 Task: Search one way flight ticket for 2 adults, 2 children, 2 infants in seat in first from Sheridan: Sheridan County Airport to Gillette: Gillette Campbell County Airport on 5-1-2023. Choice of flights is Emirates. Number of bags: 7 checked bags. Price is upto 50000. Outbound departure time preference is 20:15.
Action: Mouse moved to (262, 357)
Screenshot: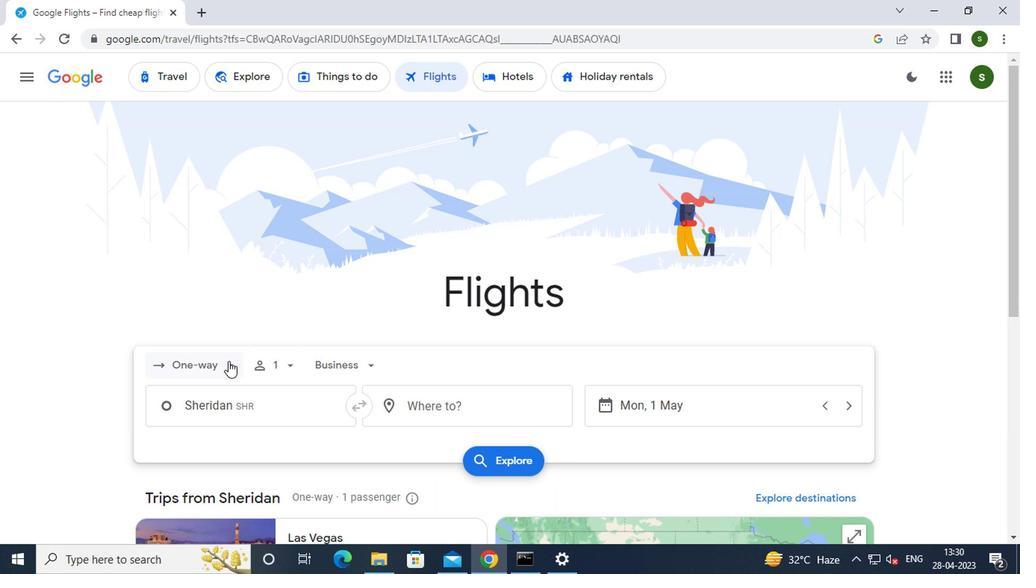 
Action: Mouse pressed left at (262, 357)
Screenshot: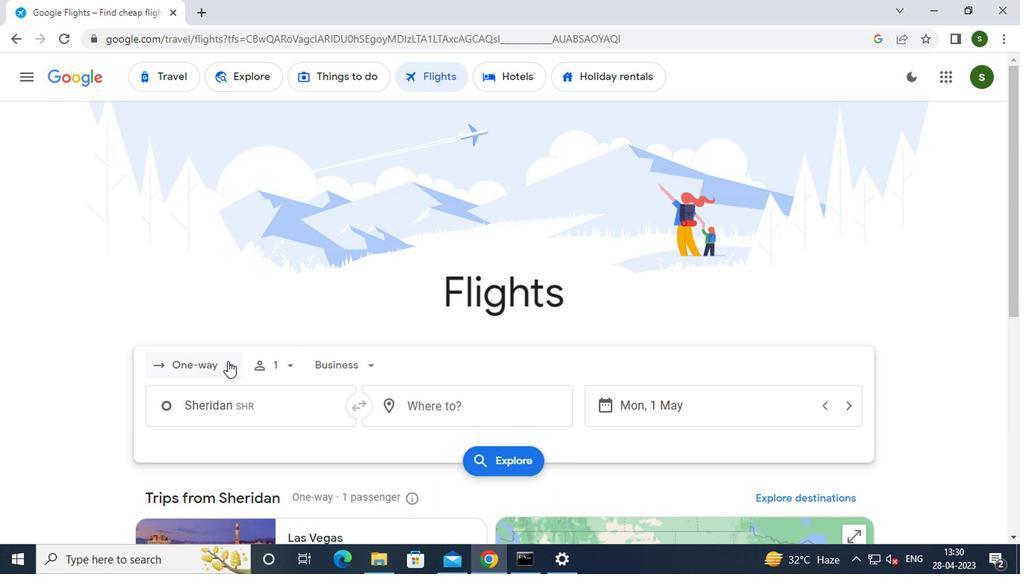 
Action: Mouse moved to (256, 412)
Screenshot: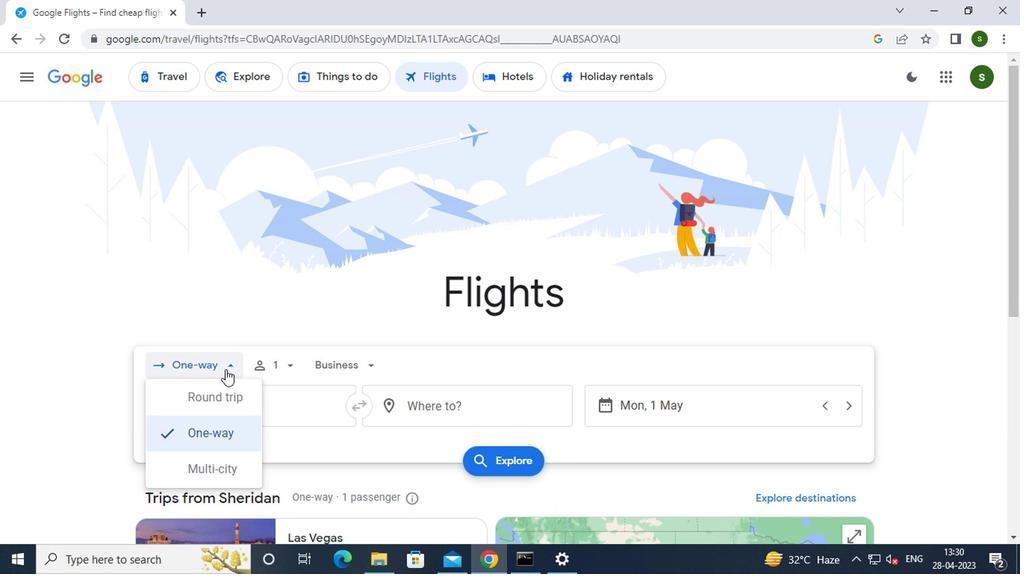 
Action: Mouse pressed left at (256, 412)
Screenshot: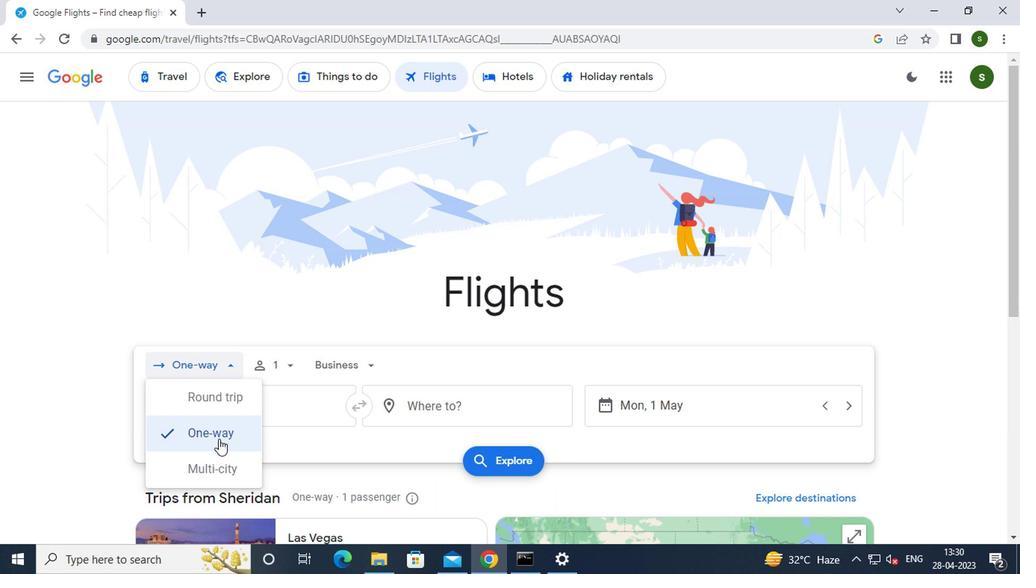 
Action: Mouse moved to (304, 361)
Screenshot: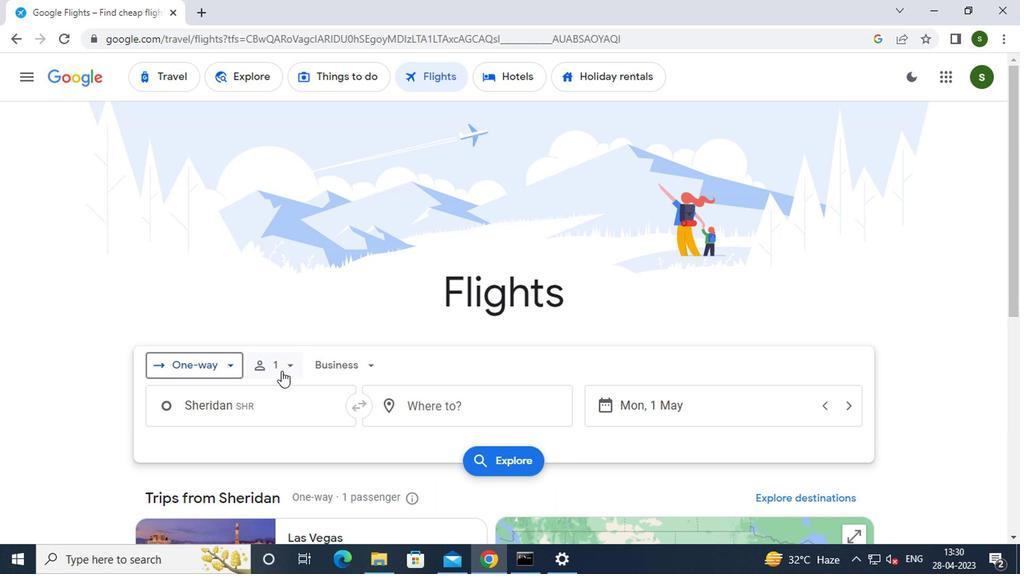 
Action: Mouse pressed left at (304, 361)
Screenshot: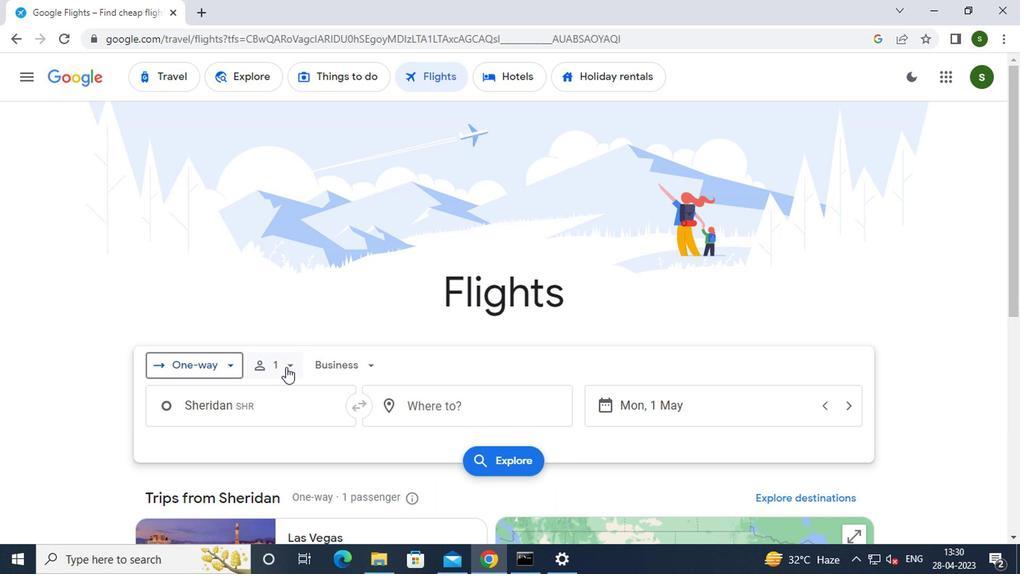 
Action: Mouse moved to (389, 384)
Screenshot: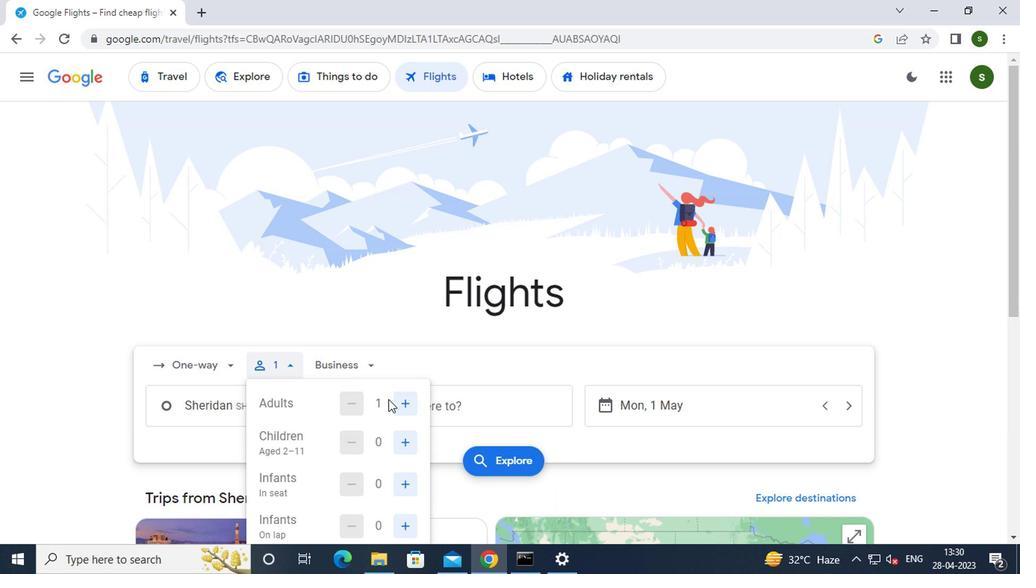 
Action: Mouse pressed left at (389, 384)
Screenshot: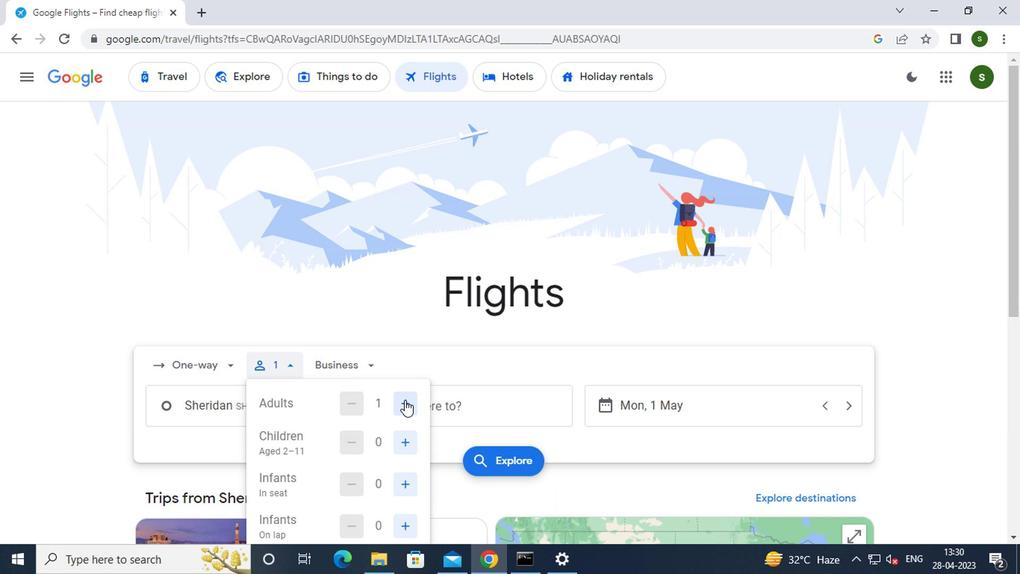 
Action: Mouse moved to (390, 412)
Screenshot: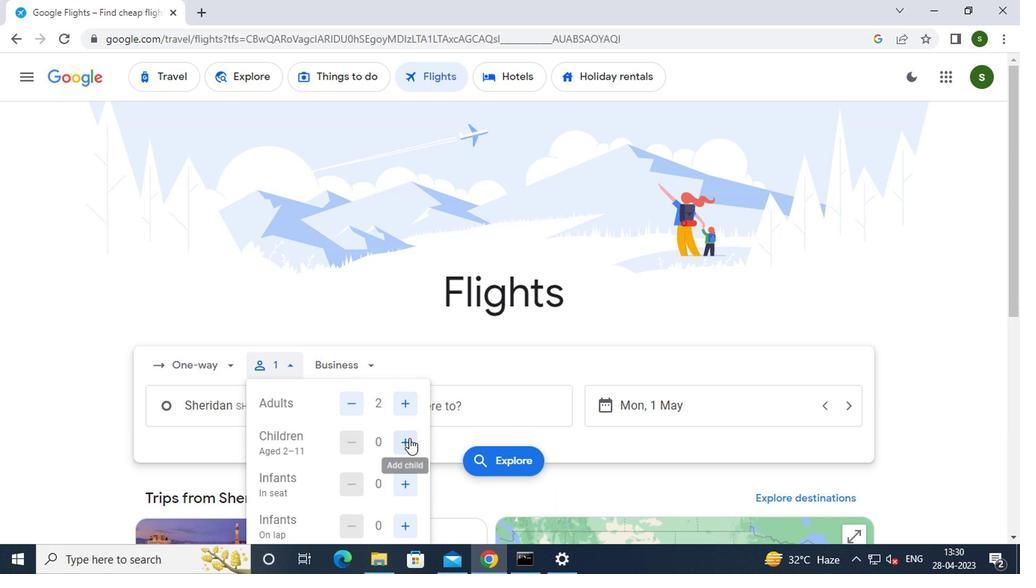 
Action: Mouse pressed left at (390, 412)
Screenshot: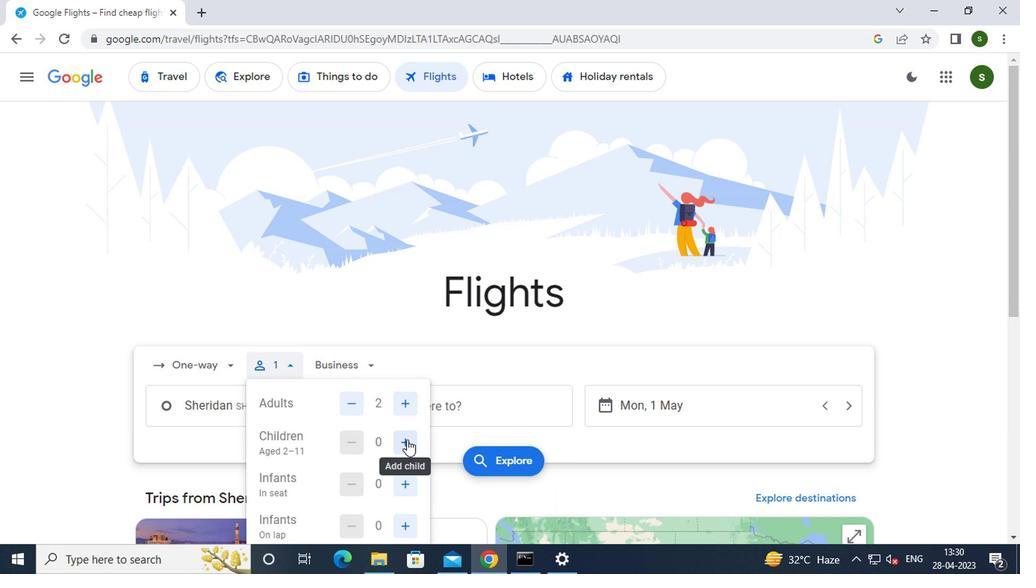 
Action: Mouse pressed left at (390, 412)
Screenshot: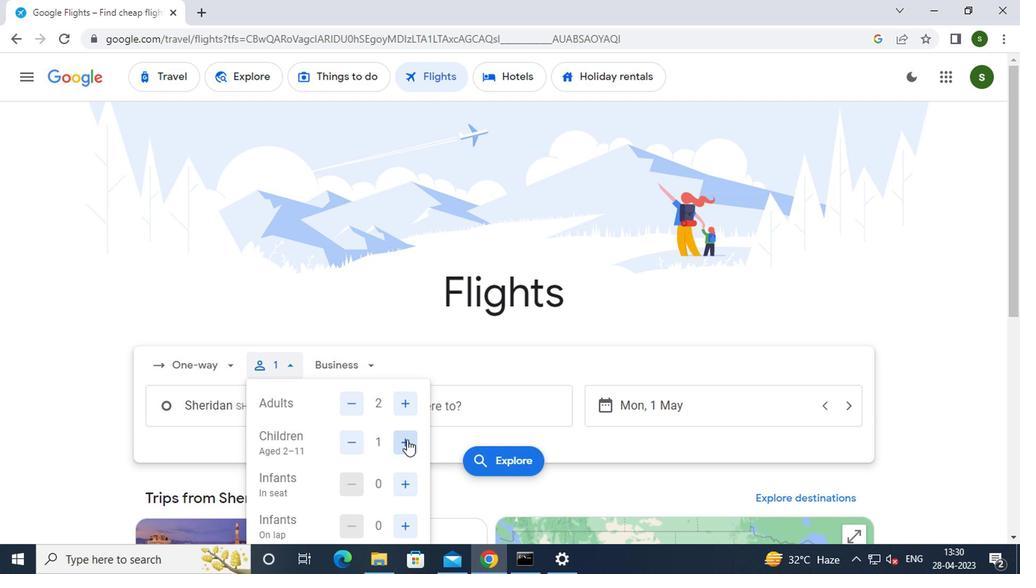 
Action: Mouse moved to (386, 437)
Screenshot: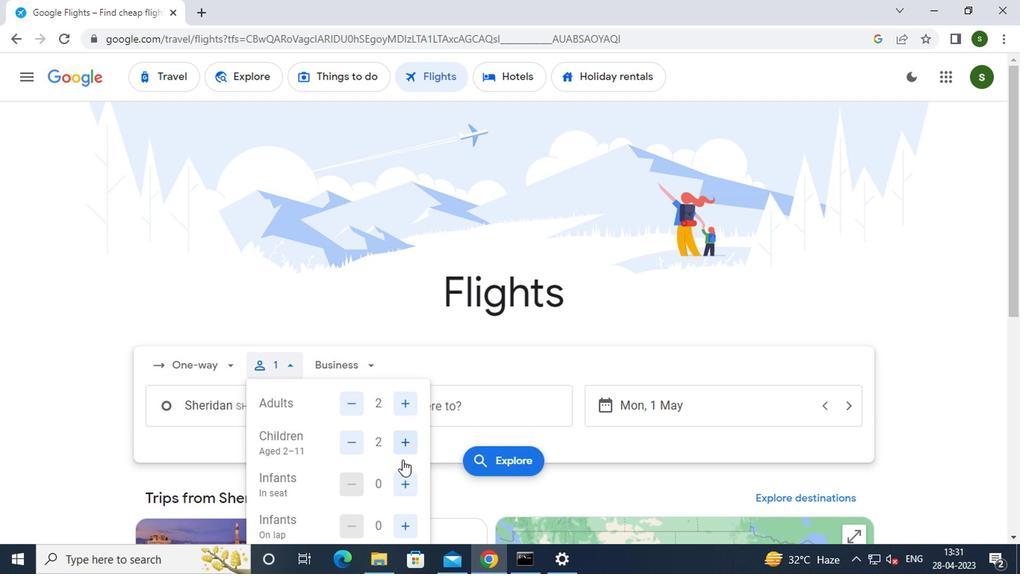
Action: Mouse pressed left at (386, 437)
Screenshot: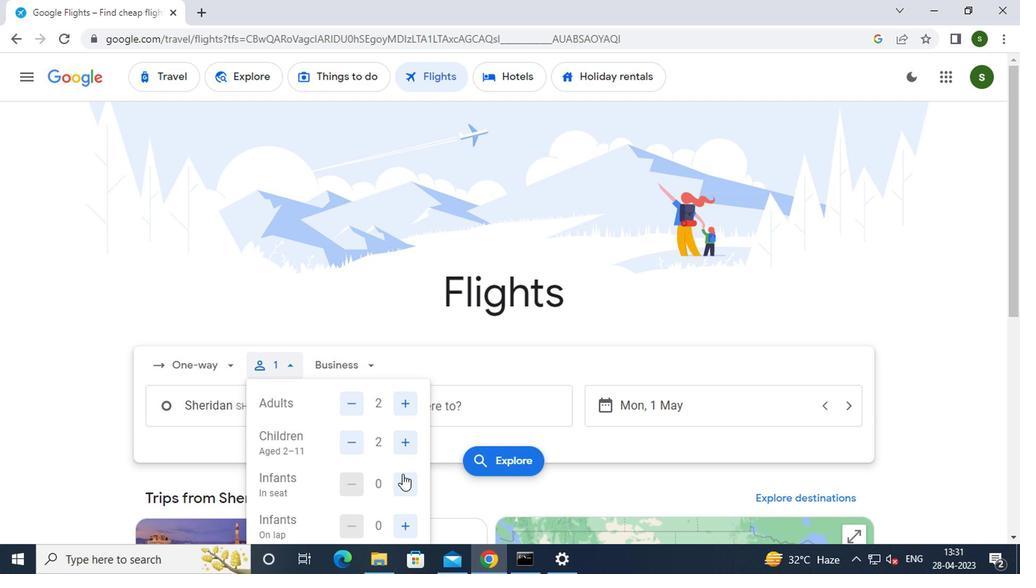 
Action: Mouse pressed left at (386, 437)
Screenshot: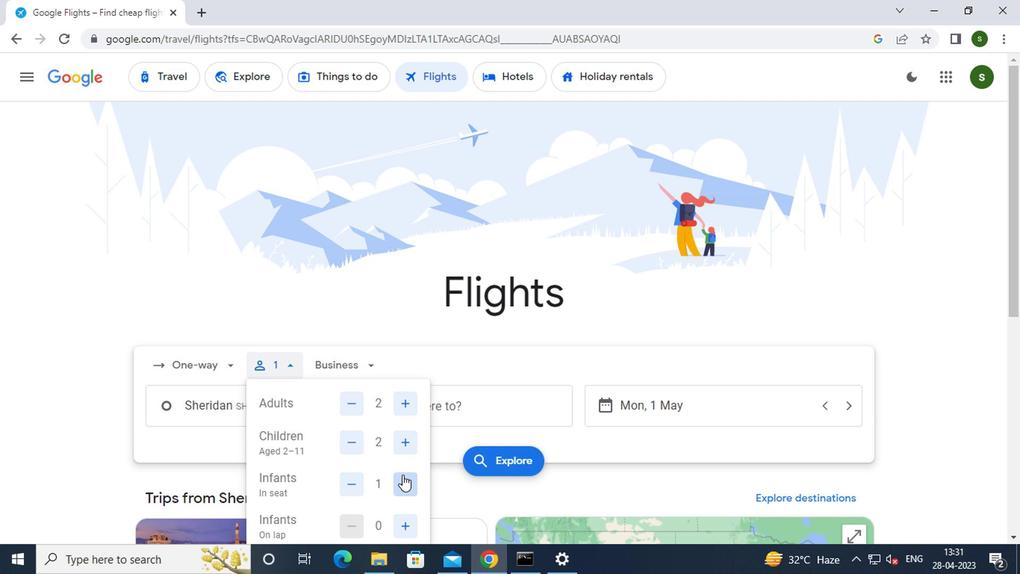 
Action: Mouse moved to (365, 363)
Screenshot: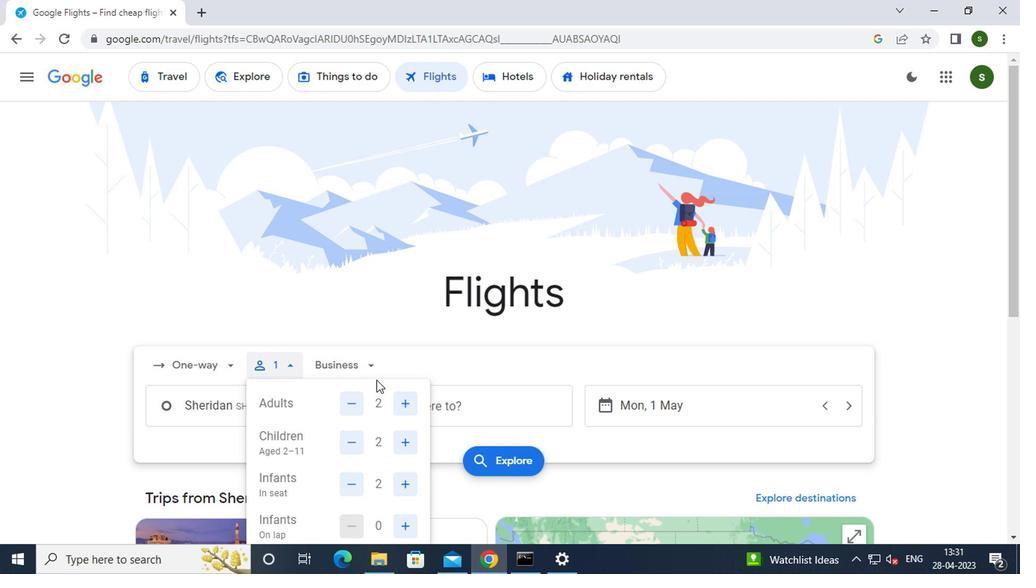 
Action: Mouse pressed left at (365, 363)
Screenshot: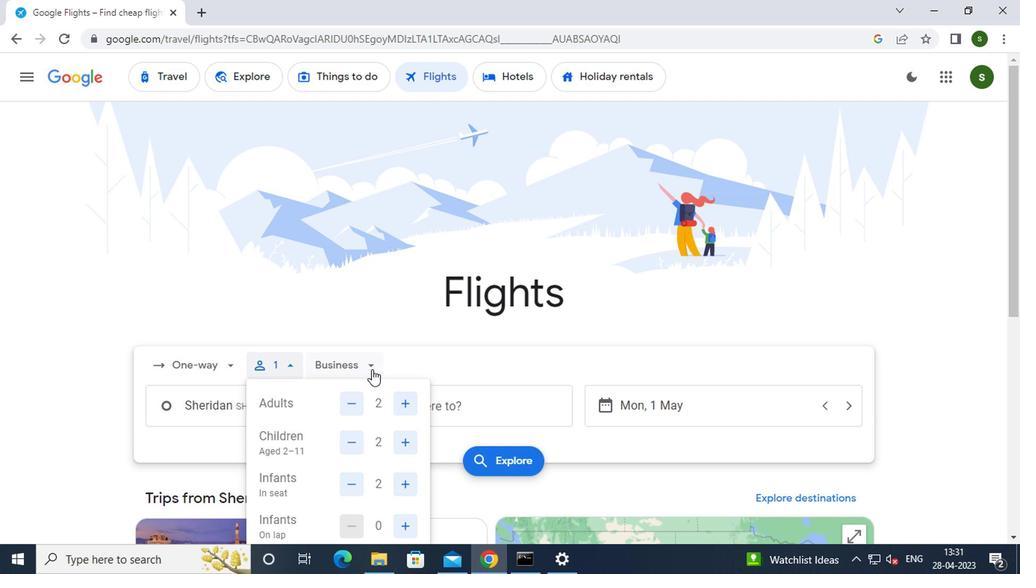 
Action: Mouse moved to (366, 459)
Screenshot: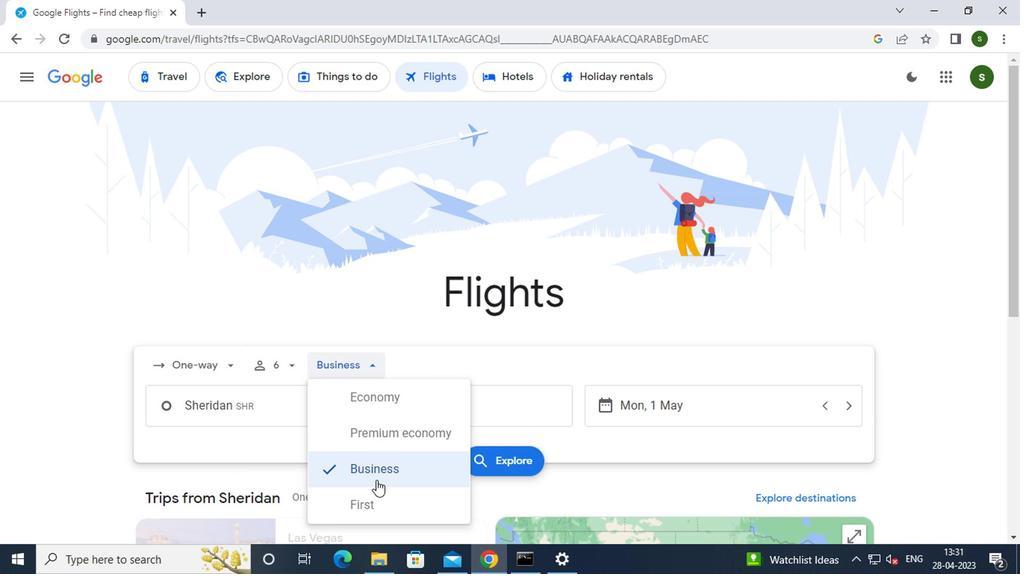 
Action: Mouse pressed left at (366, 459)
Screenshot: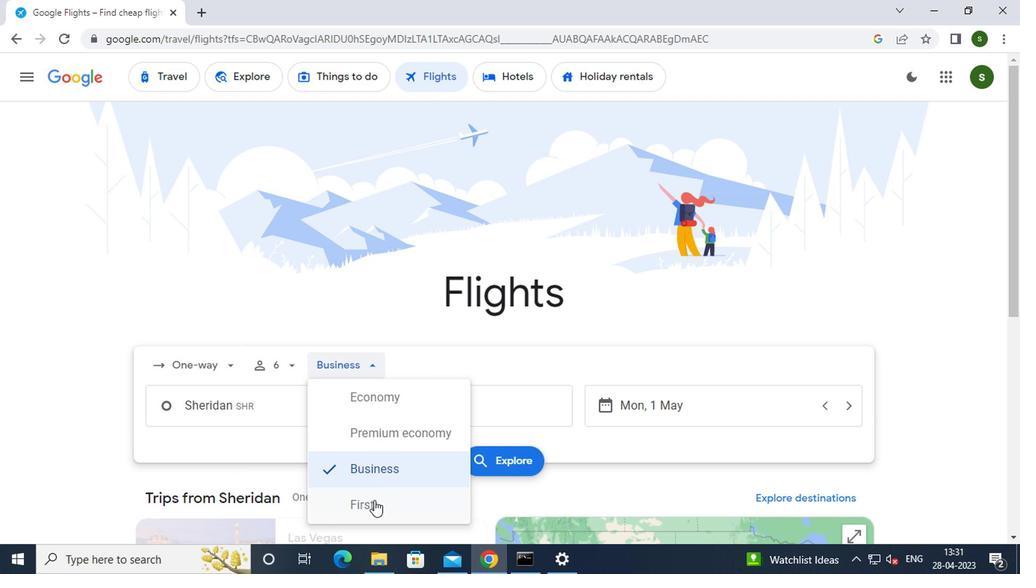 
Action: Mouse moved to (292, 384)
Screenshot: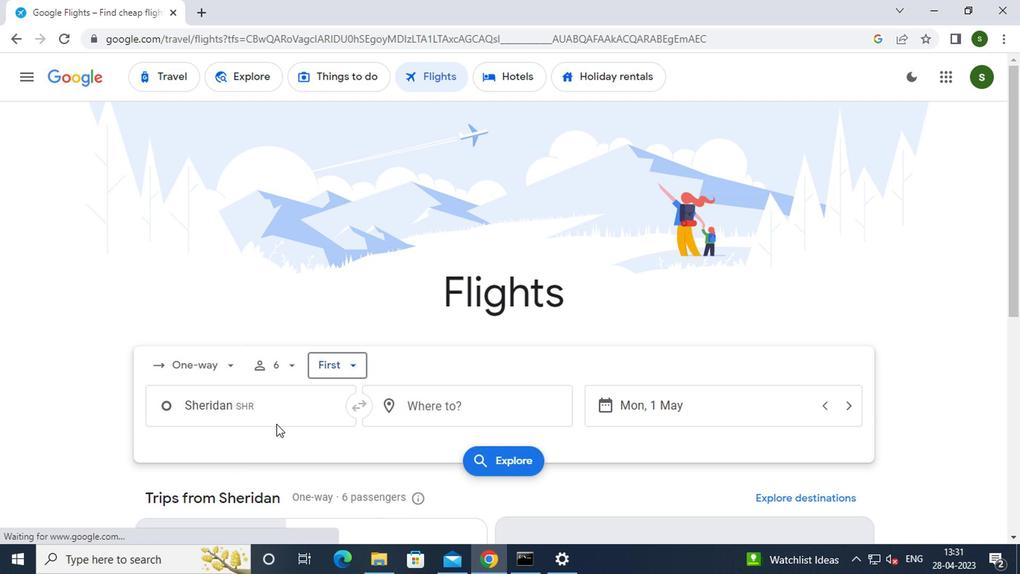 
Action: Mouse pressed left at (292, 384)
Screenshot: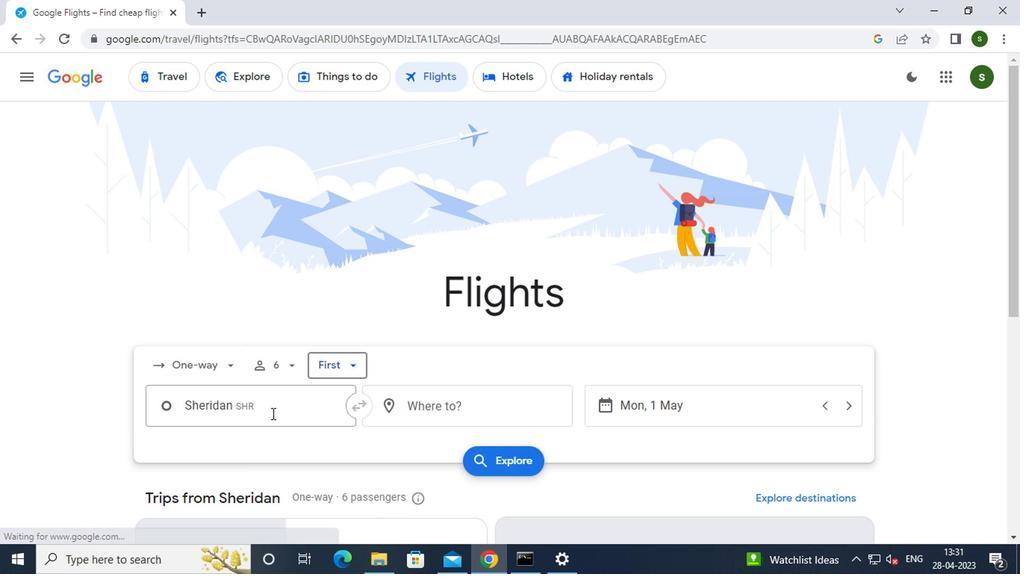 
Action: Key pressed s<Key.caps_lock>herid
Screenshot: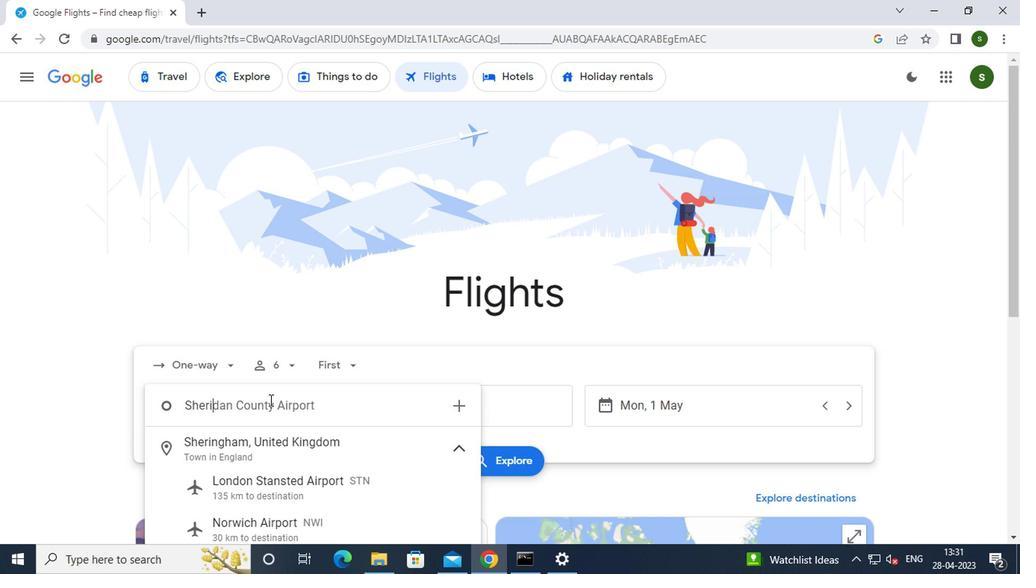 
Action: Mouse moved to (319, 444)
Screenshot: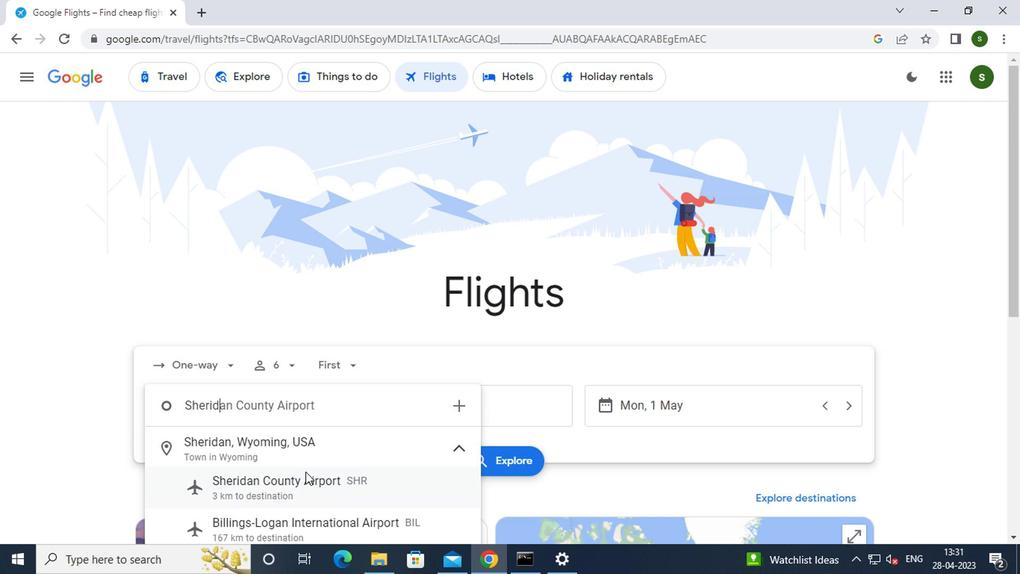 
Action: Mouse pressed left at (319, 444)
Screenshot: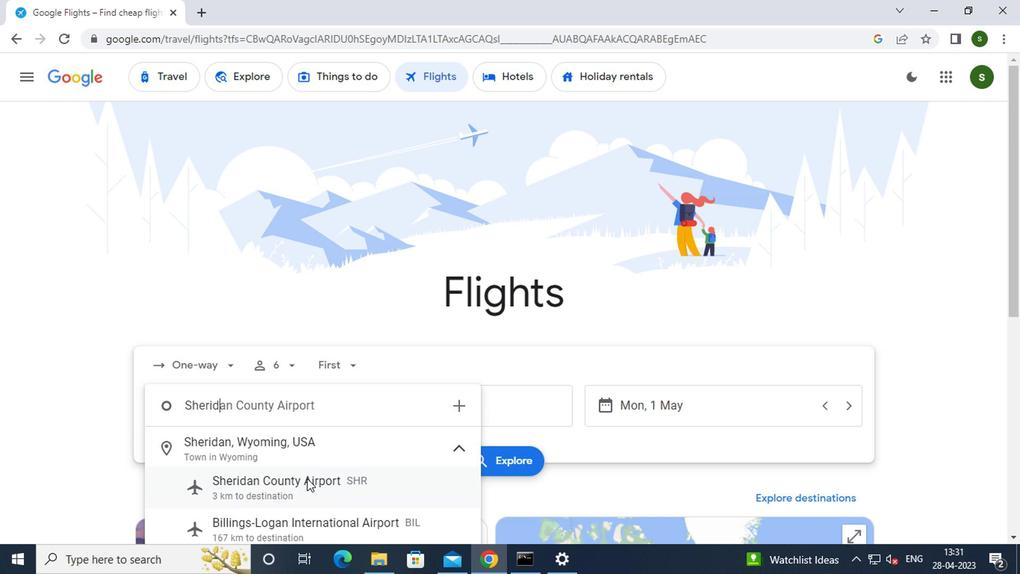 
Action: Mouse moved to (434, 392)
Screenshot: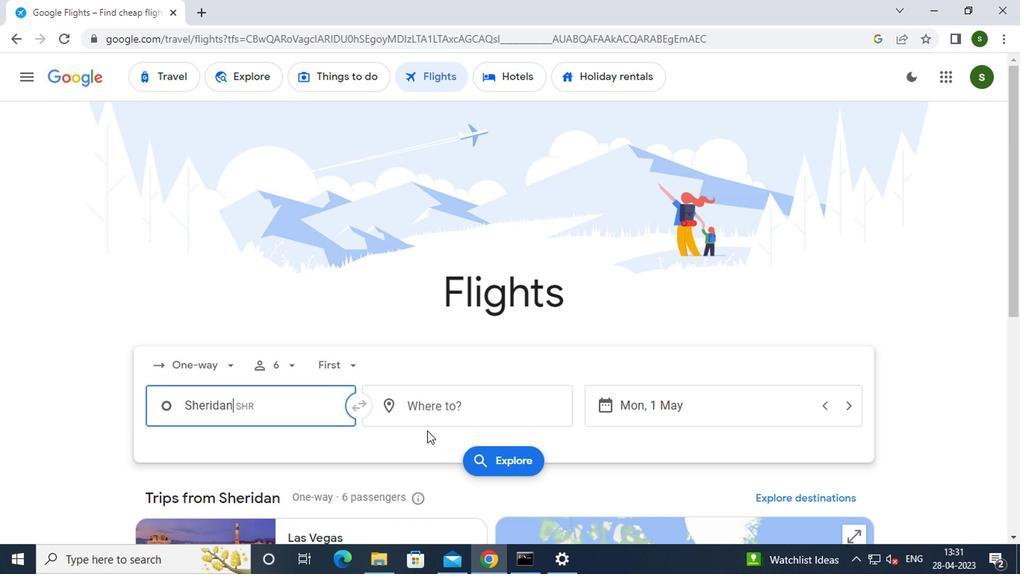 
Action: Mouse pressed left at (434, 392)
Screenshot: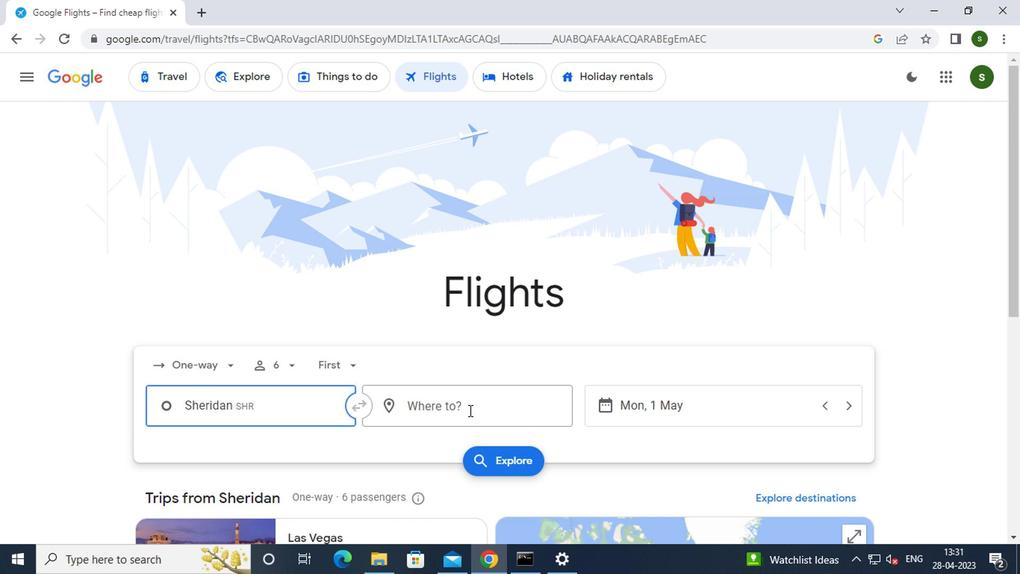 
Action: Key pressed <Key.caps_lock>g<Key.caps_lock>illette<Key.enter>
Screenshot: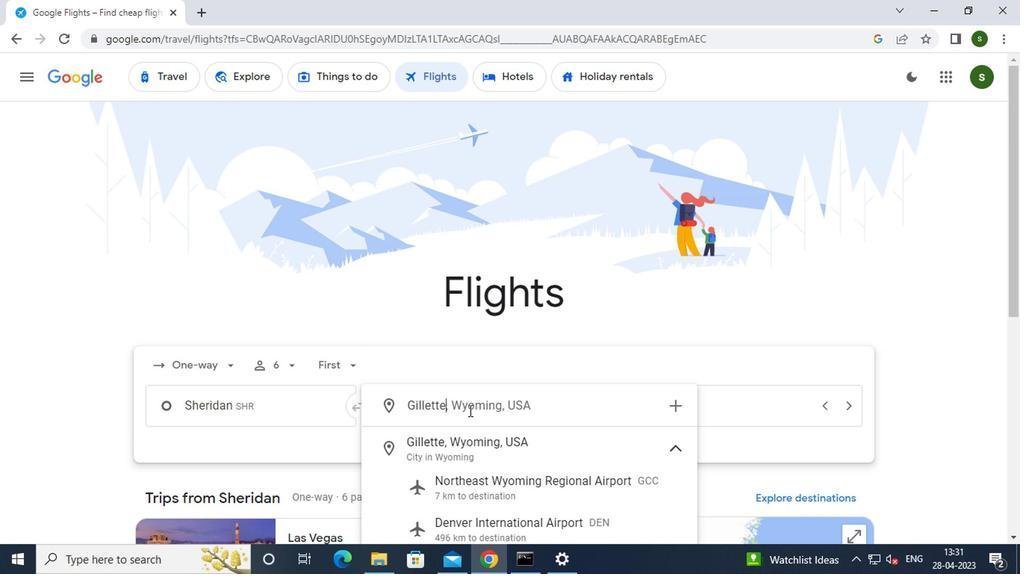 
Action: Mouse moved to (636, 384)
Screenshot: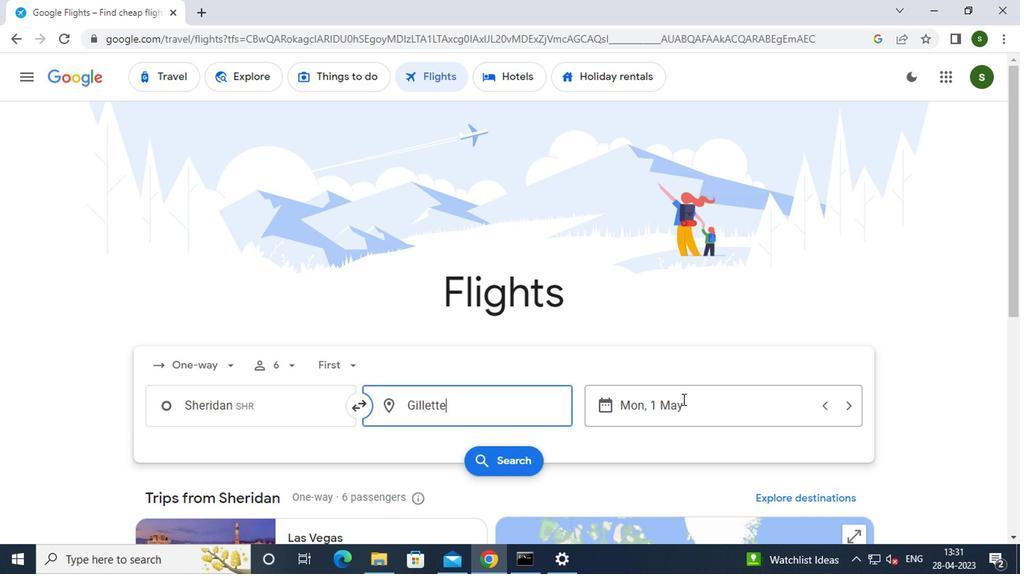 
Action: Mouse pressed left at (636, 384)
Screenshot: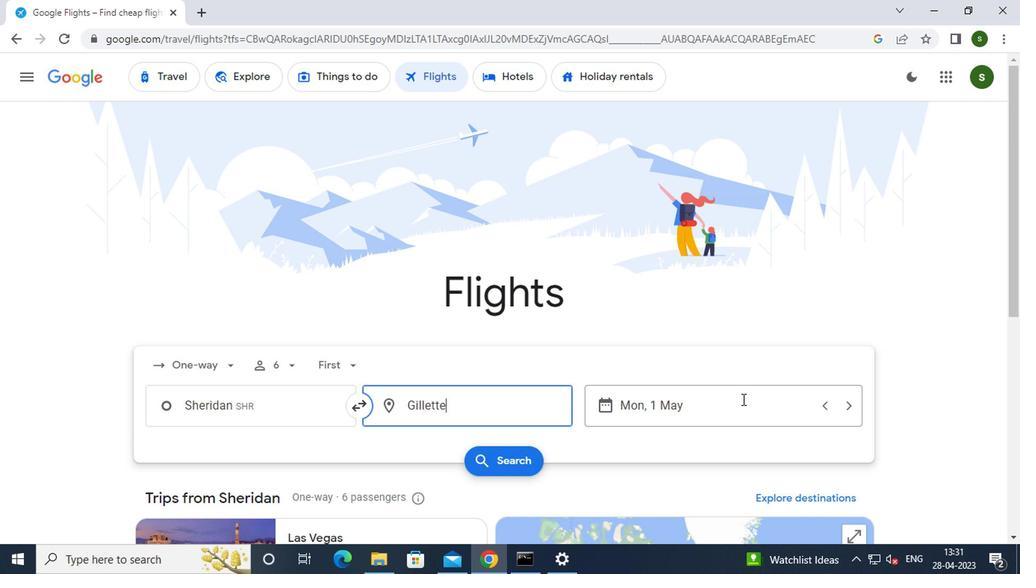 
Action: Mouse moved to (566, 294)
Screenshot: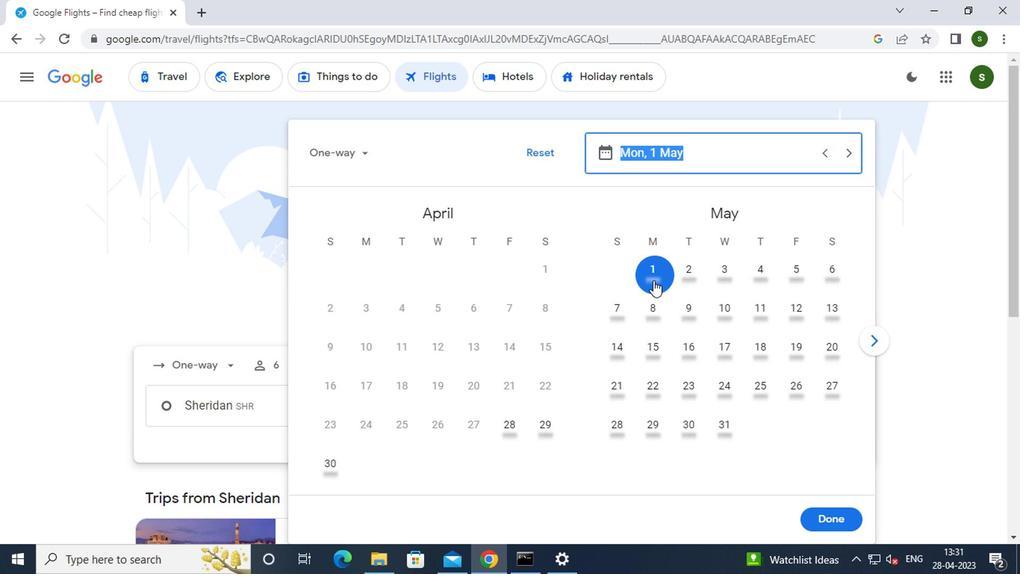 
Action: Mouse pressed left at (566, 294)
Screenshot: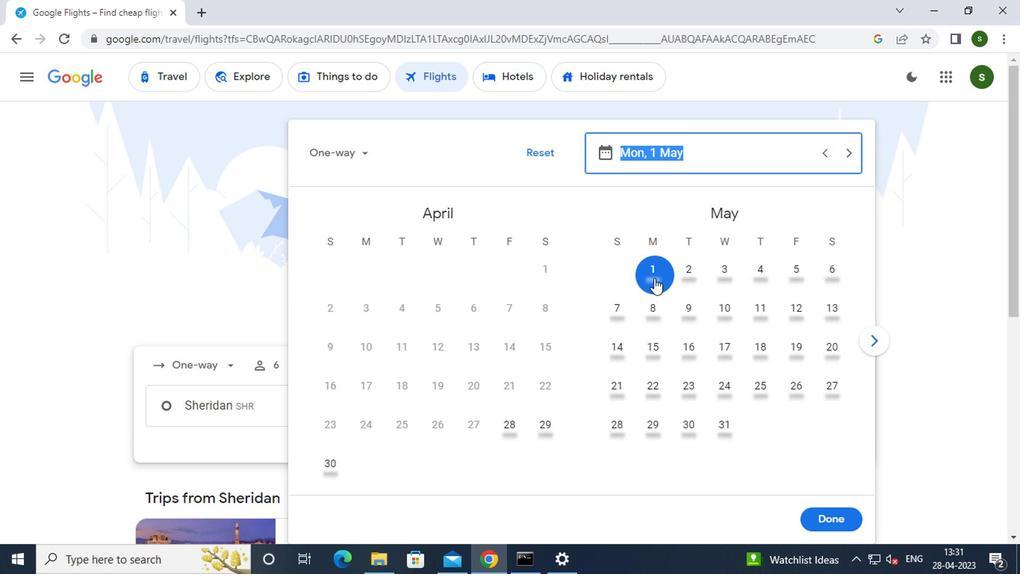 
Action: Mouse moved to (691, 469)
Screenshot: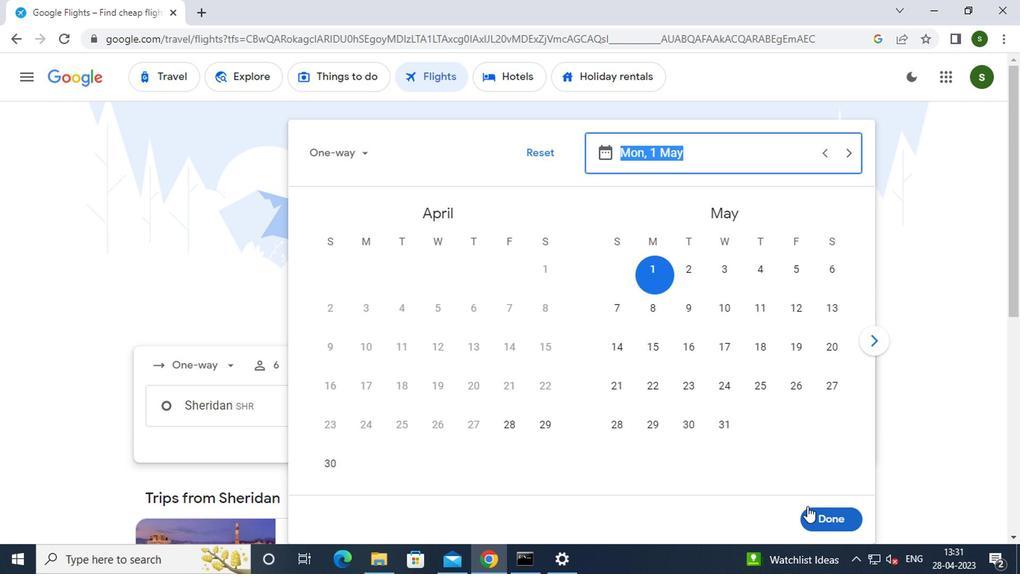
Action: Mouse pressed left at (691, 469)
Screenshot: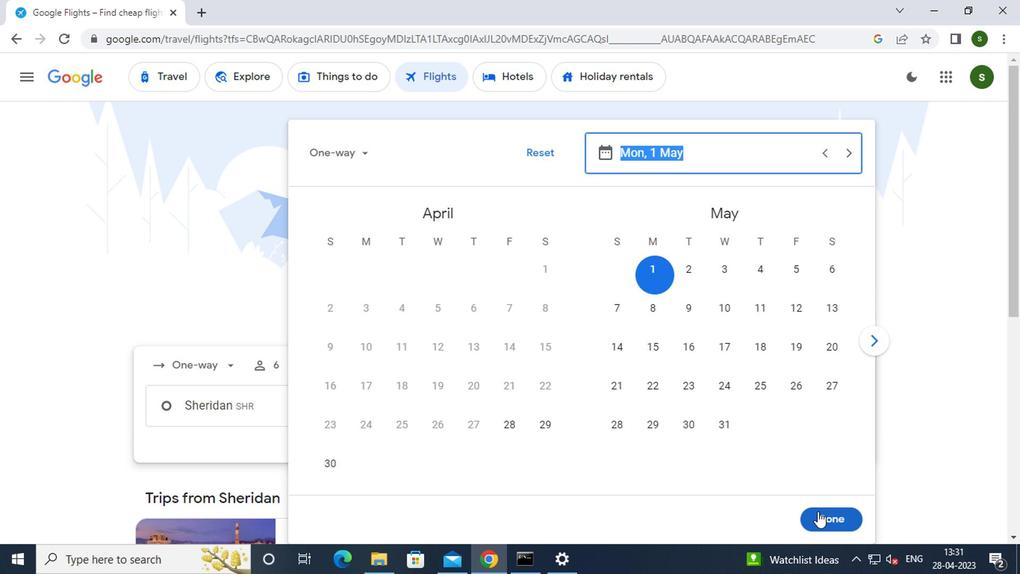 
Action: Mouse moved to (464, 429)
Screenshot: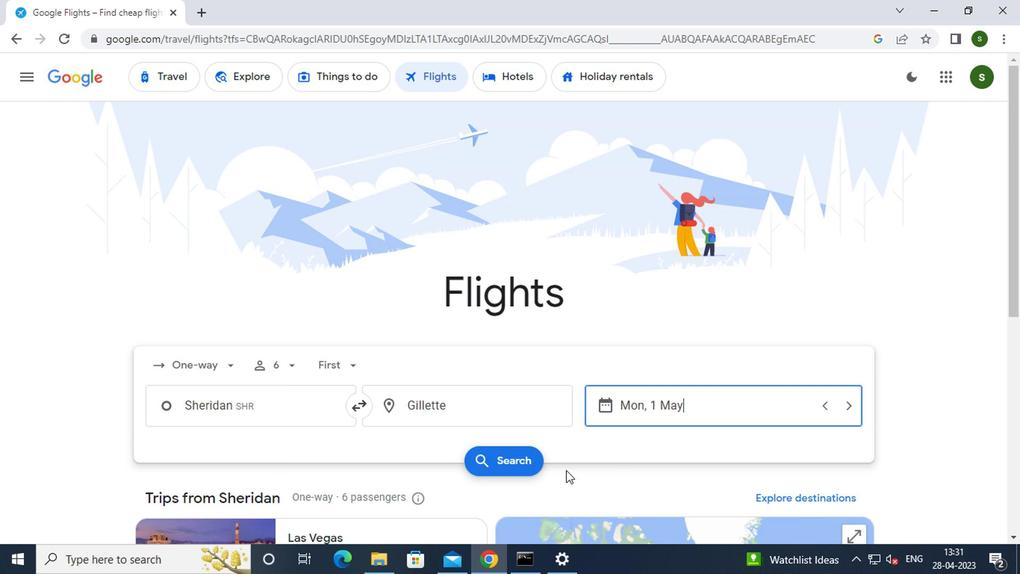 
Action: Mouse pressed left at (464, 429)
Screenshot: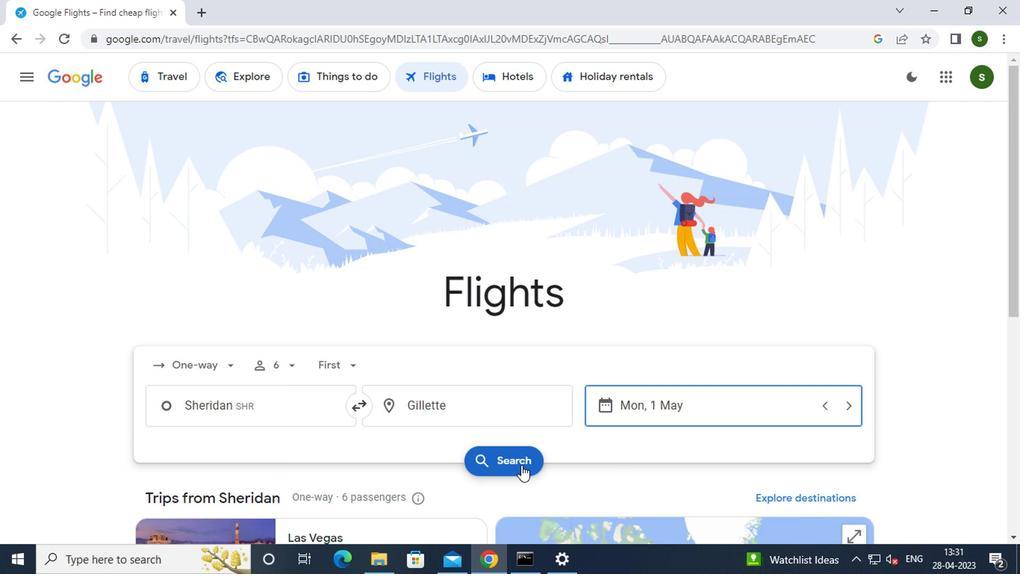 
Action: Mouse moved to (216, 254)
Screenshot: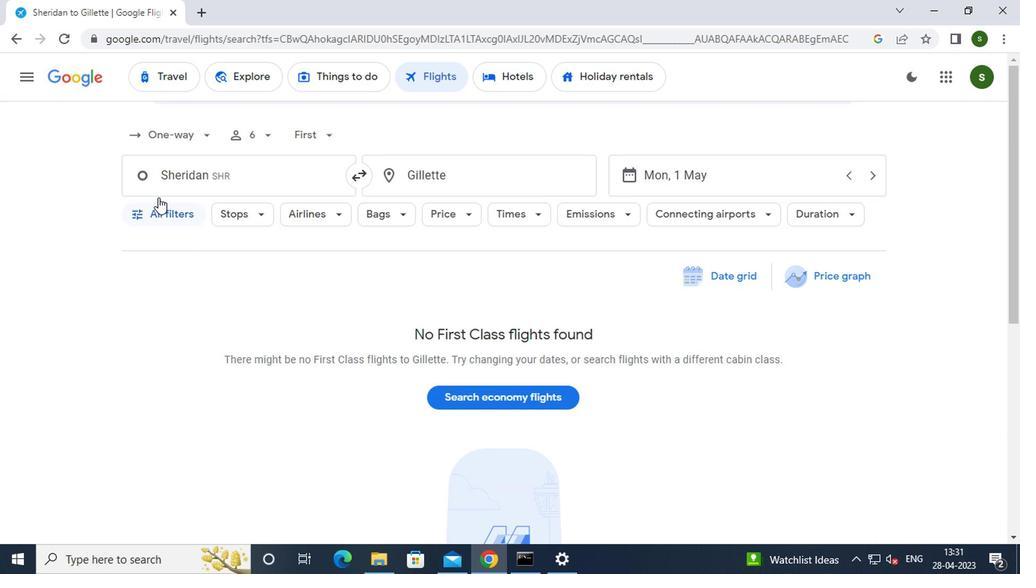 
Action: Mouse pressed left at (216, 254)
Screenshot: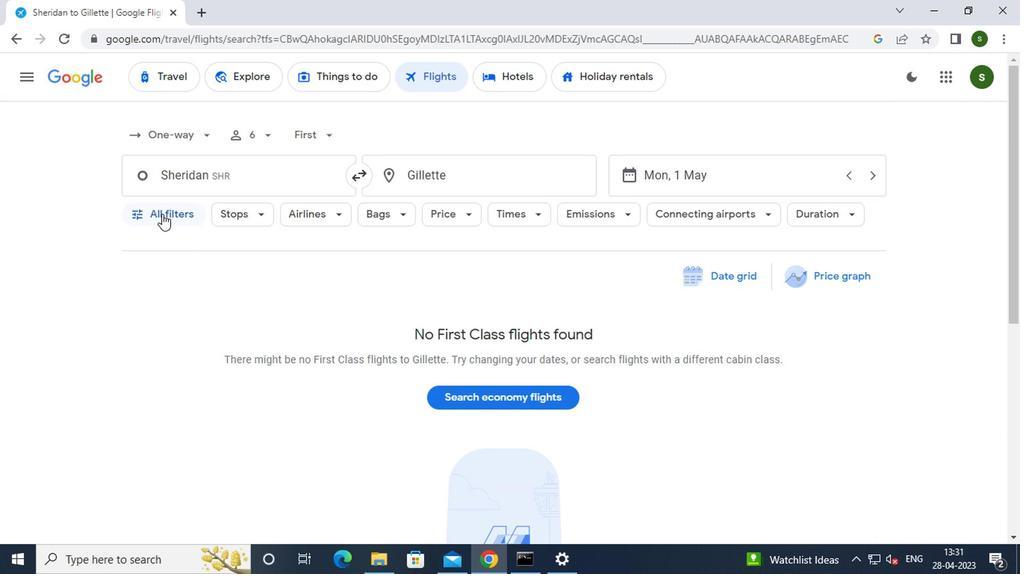 
Action: Mouse moved to (301, 341)
Screenshot: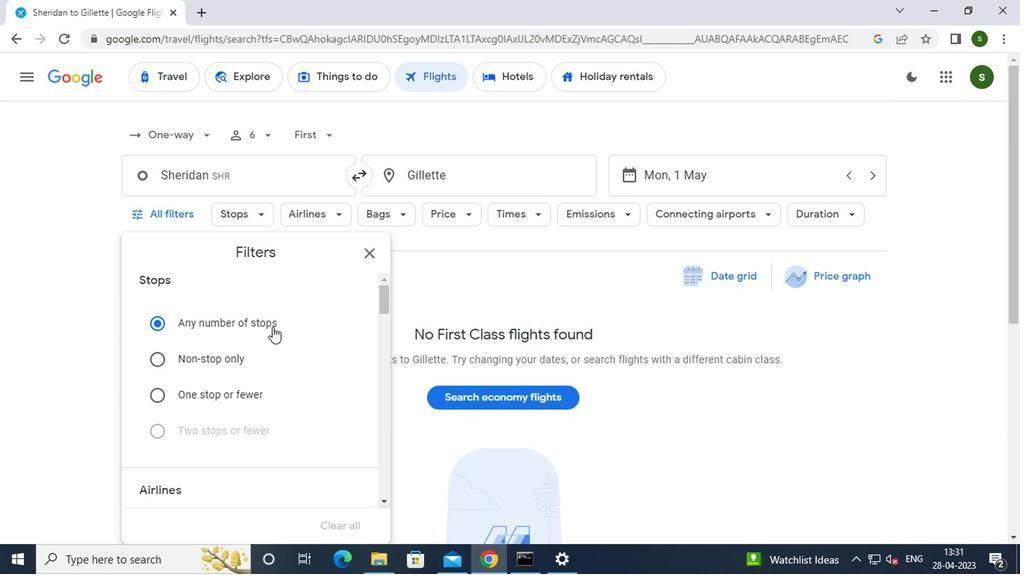 
Action: Mouse scrolled (301, 340) with delta (0, 0)
Screenshot: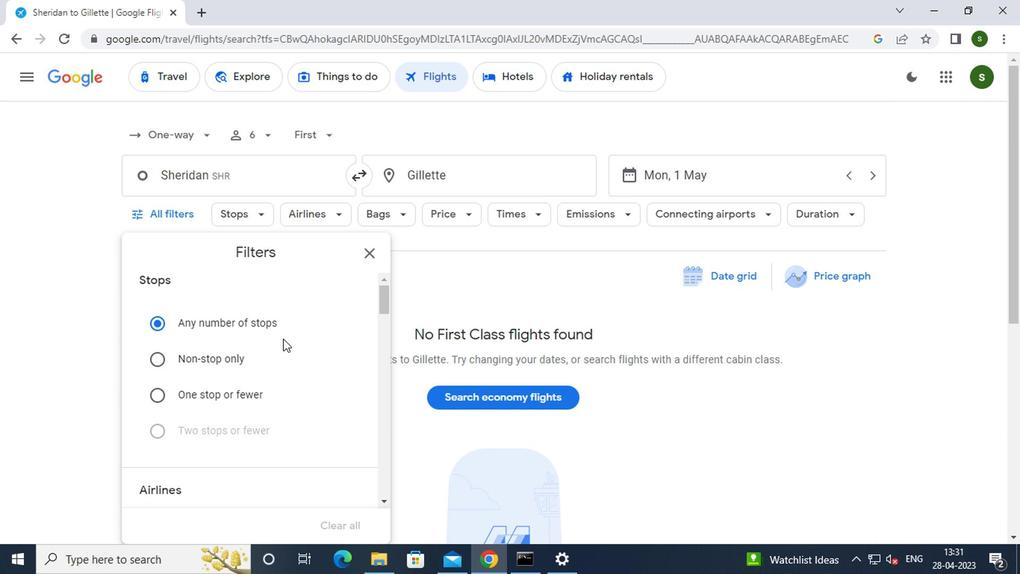 
Action: Mouse scrolled (301, 340) with delta (0, 0)
Screenshot: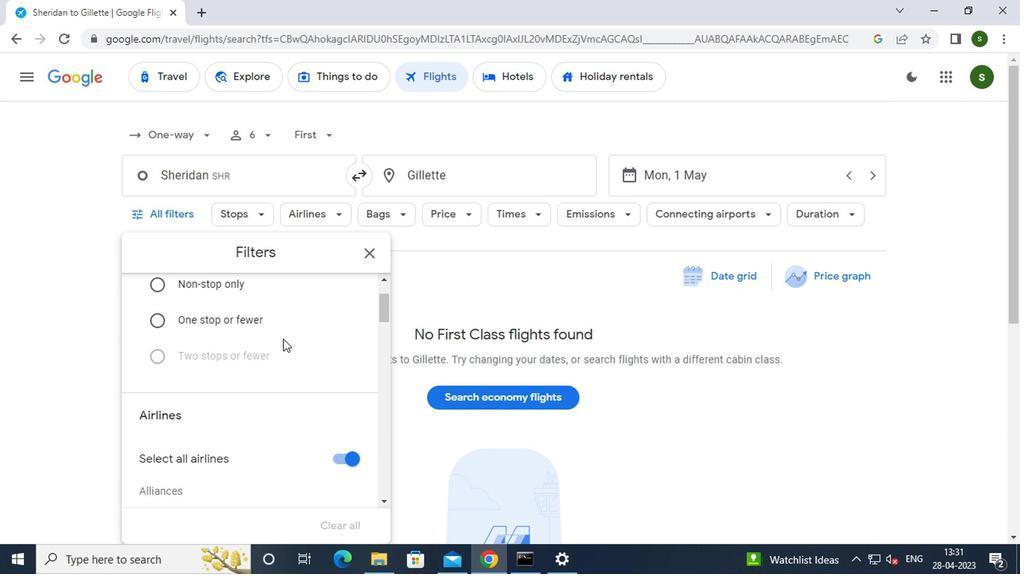
Action: Mouse moved to (300, 341)
Screenshot: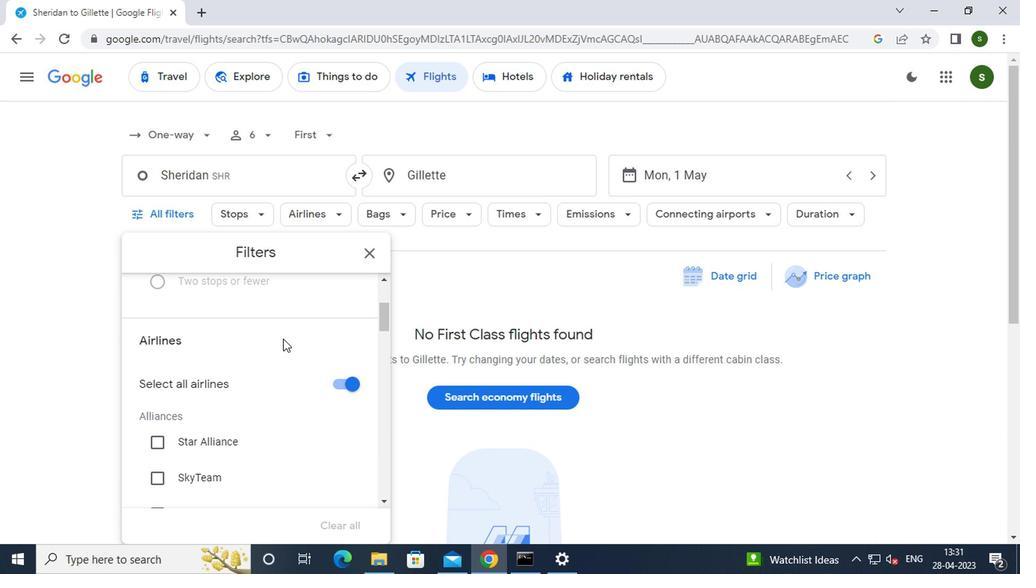 
Action: Mouse scrolled (300, 341) with delta (0, 0)
Screenshot: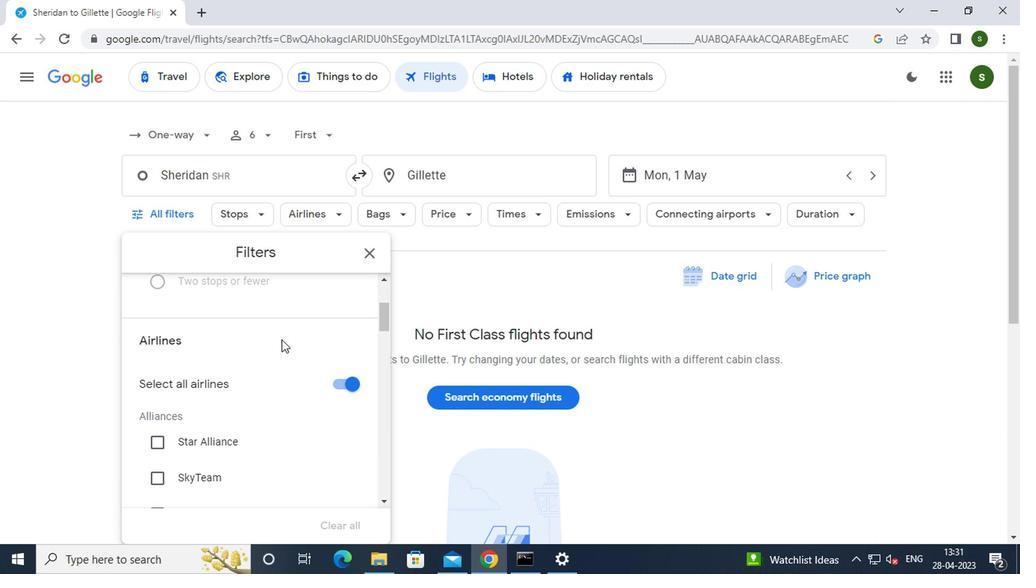 
Action: Mouse moved to (349, 319)
Screenshot: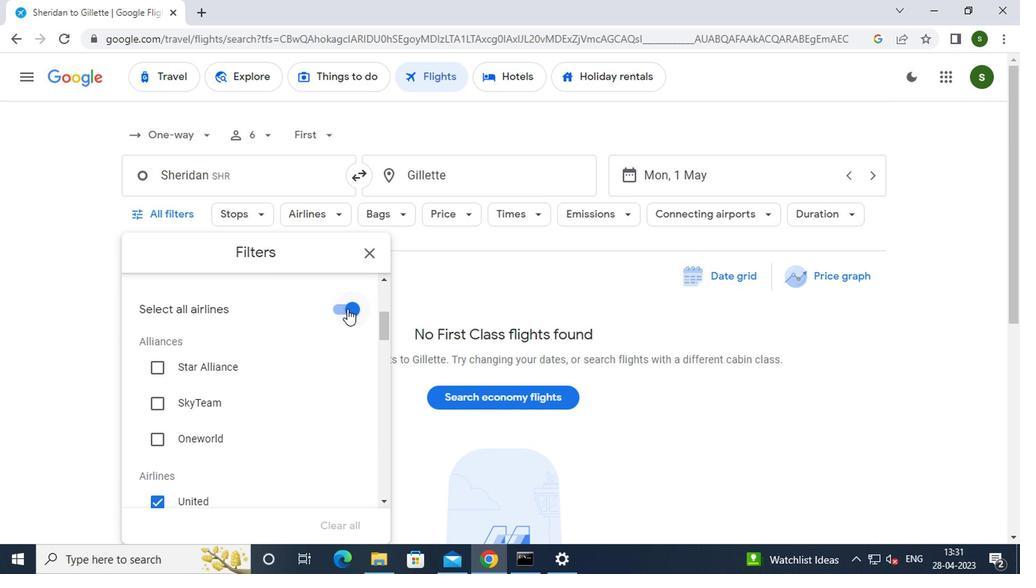 
Action: Mouse pressed left at (349, 319)
Screenshot: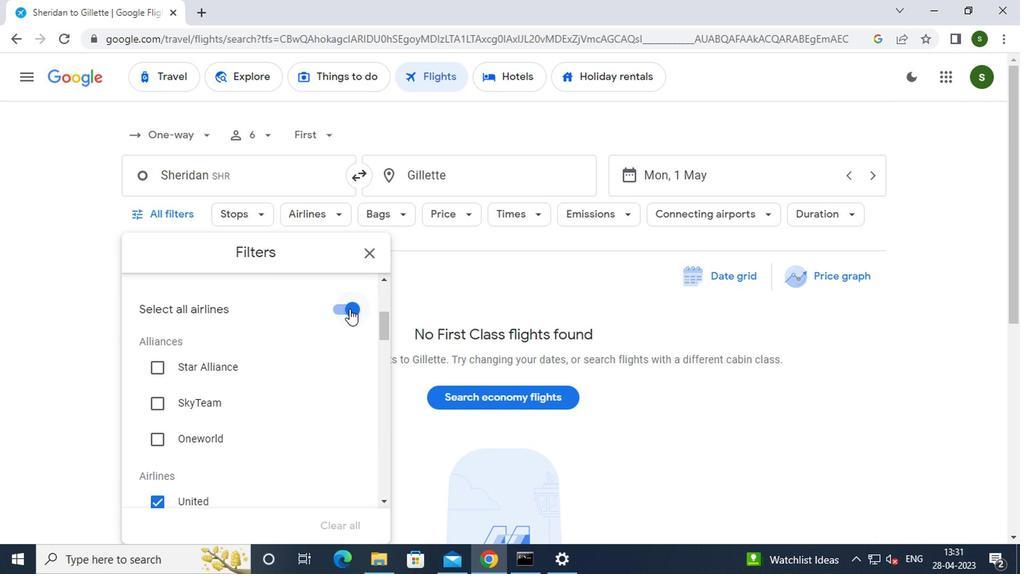 
Action: Mouse moved to (297, 339)
Screenshot: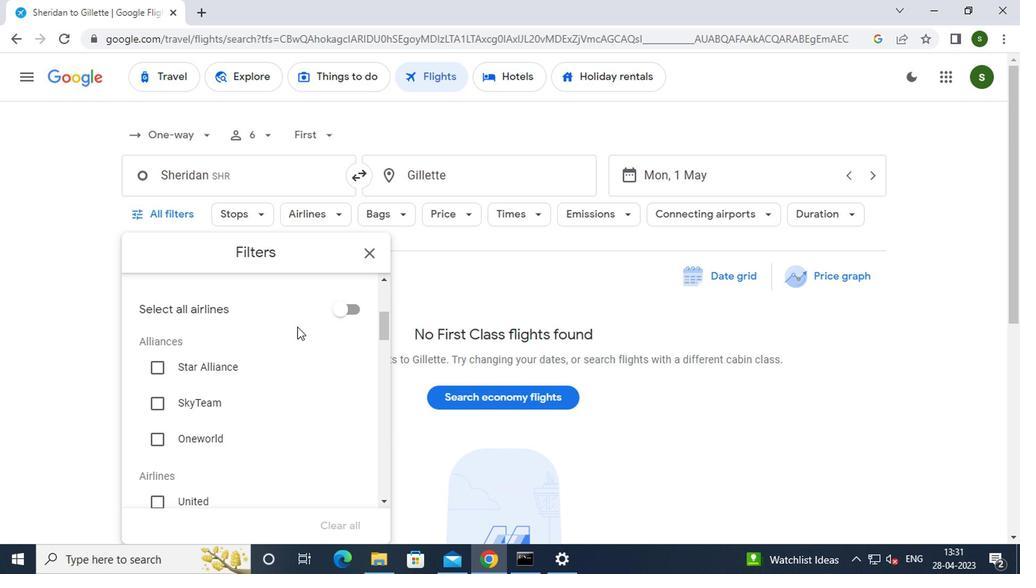 
Action: Mouse scrolled (297, 338) with delta (0, 0)
Screenshot: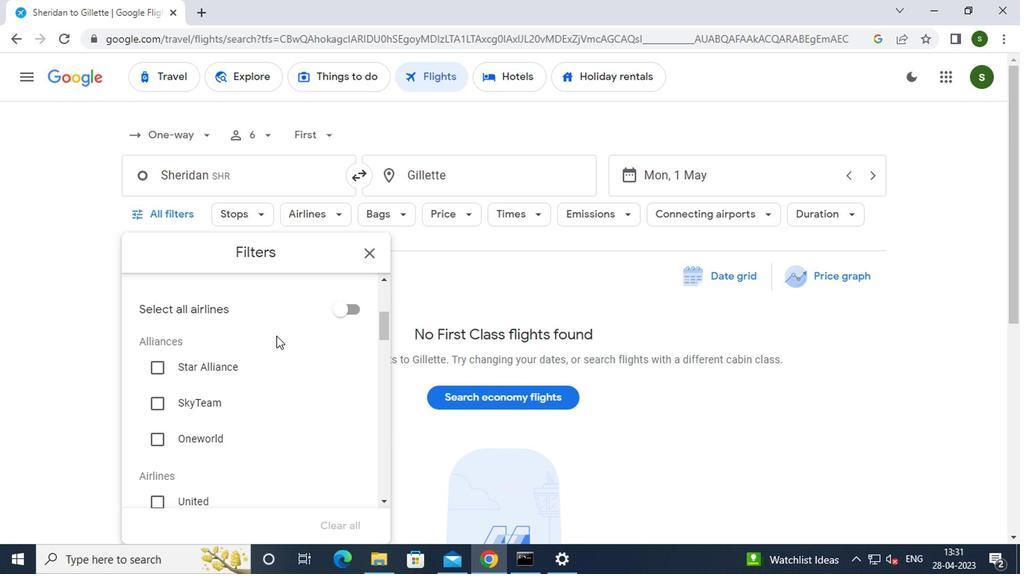 
Action: Mouse scrolled (297, 338) with delta (0, 0)
Screenshot: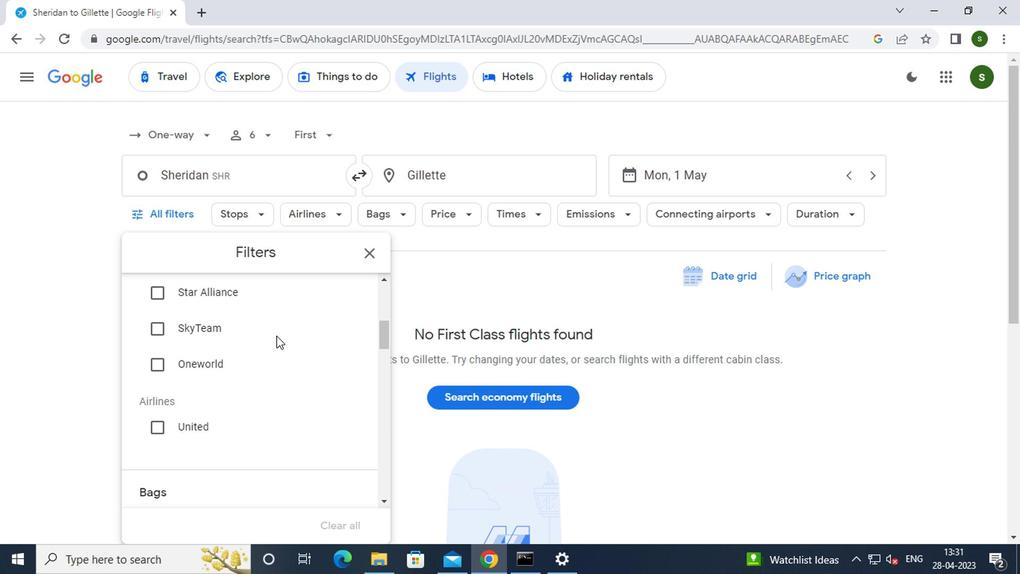
Action: Mouse scrolled (297, 338) with delta (0, 0)
Screenshot: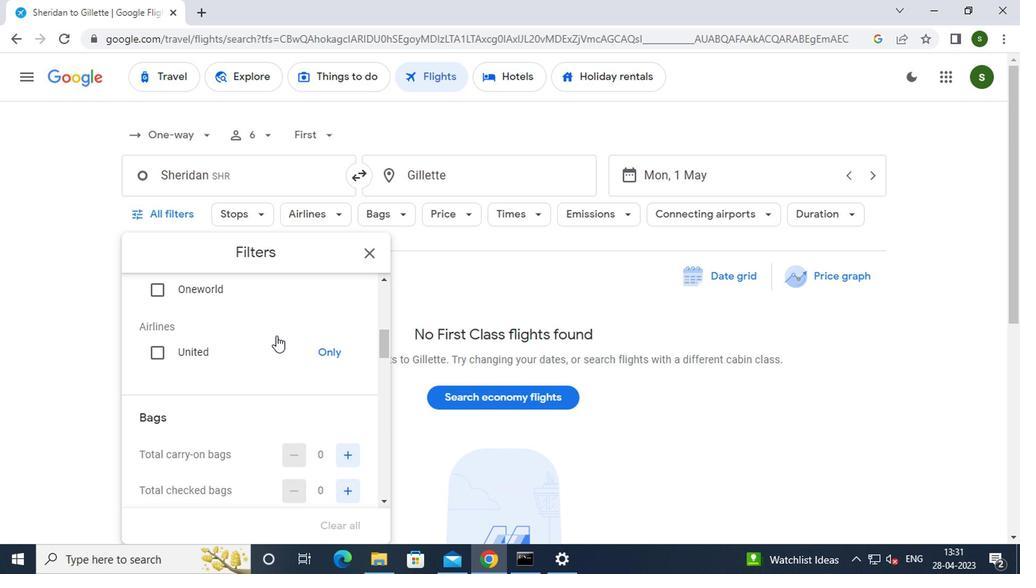 
Action: Mouse scrolled (297, 338) with delta (0, 0)
Screenshot: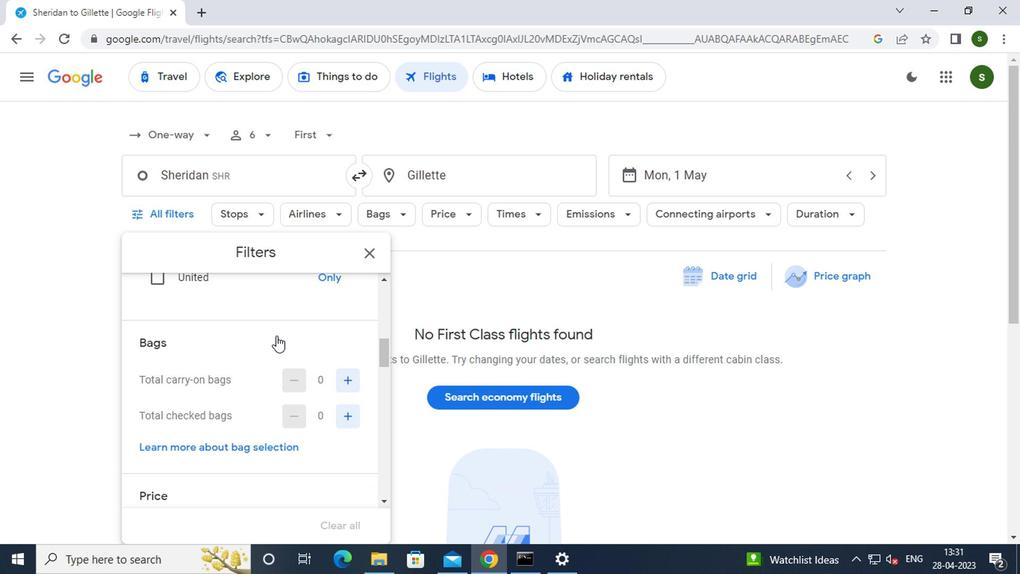 
Action: Mouse moved to (349, 346)
Screenshot: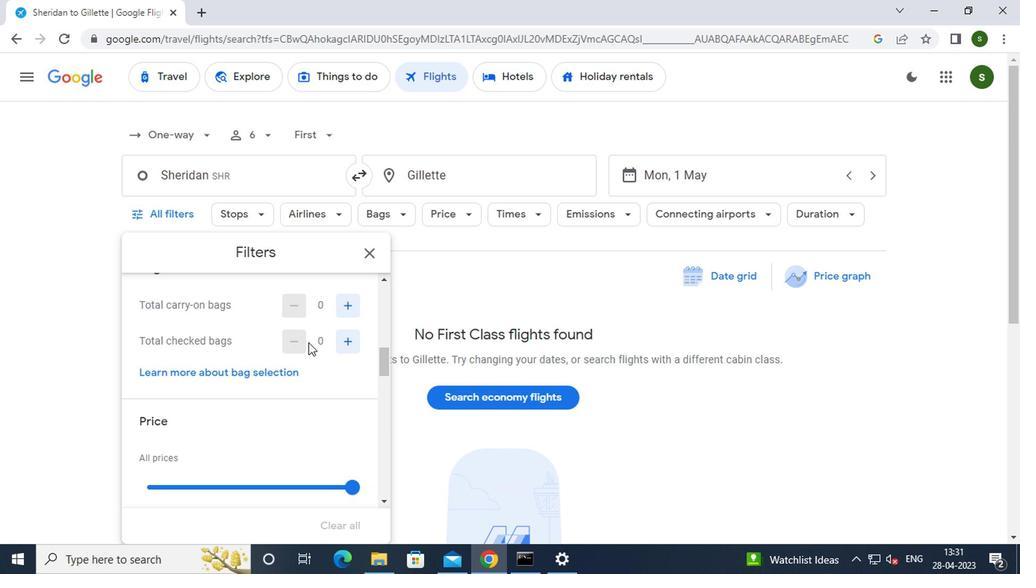 
Action: Mouse pressed left at (349, 346)
Screenshot: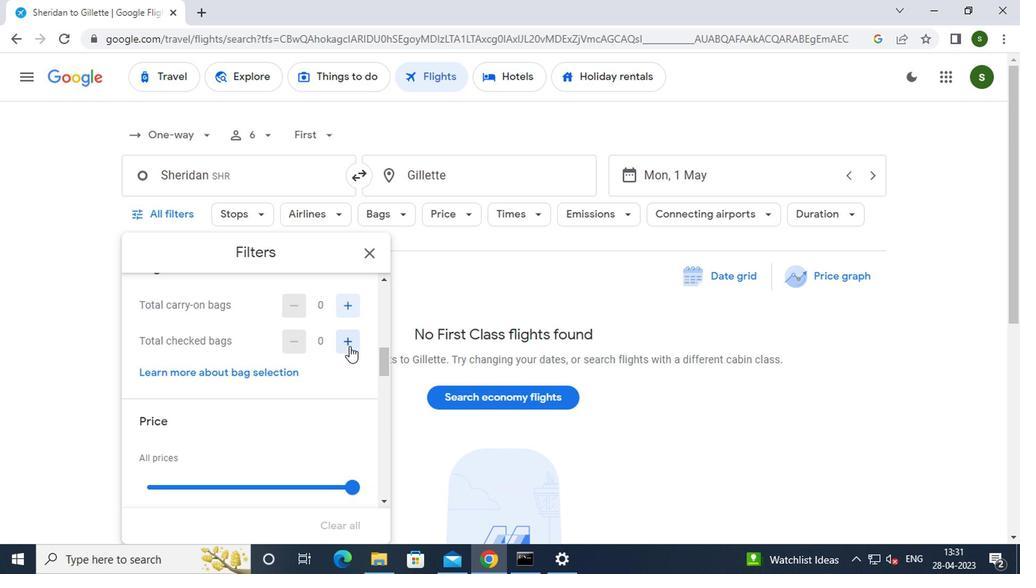 
Action: Mouse pressed left at (349, 346)
Screenshot: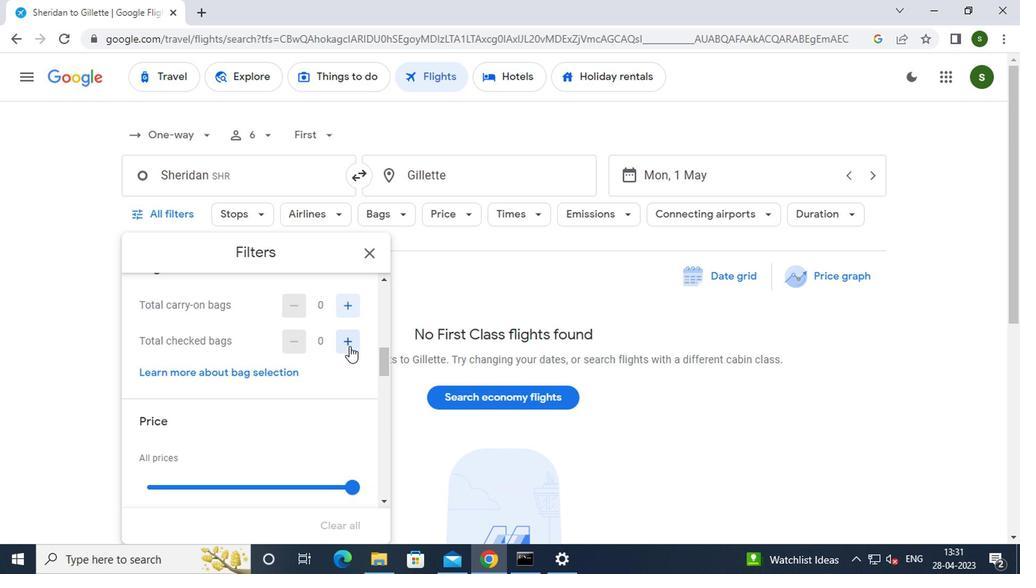 
Action: Mouse pressed left at (349, 346)
Screenshot: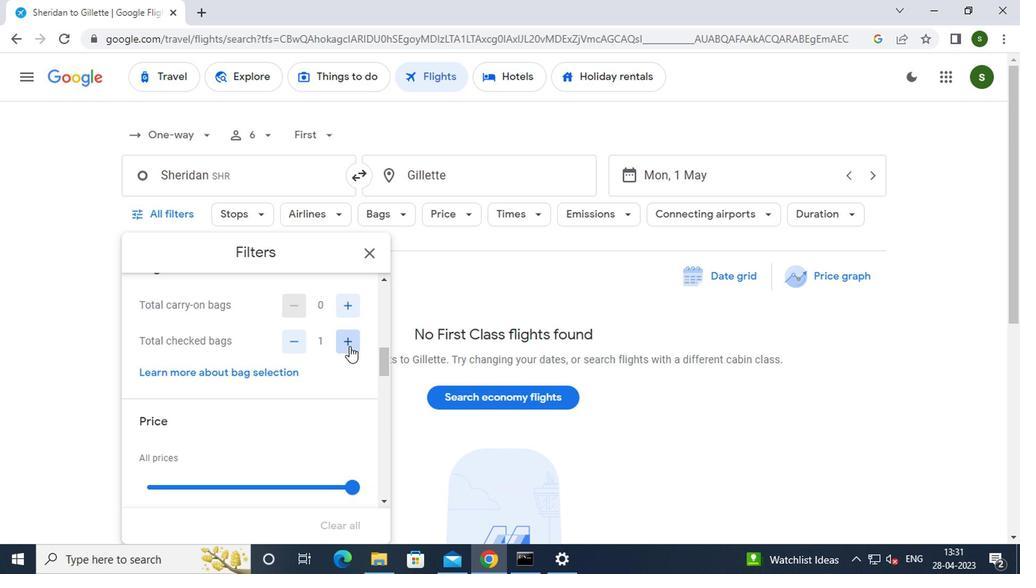 
Action: Mouse pressed left at (349, 346)
Screenshot: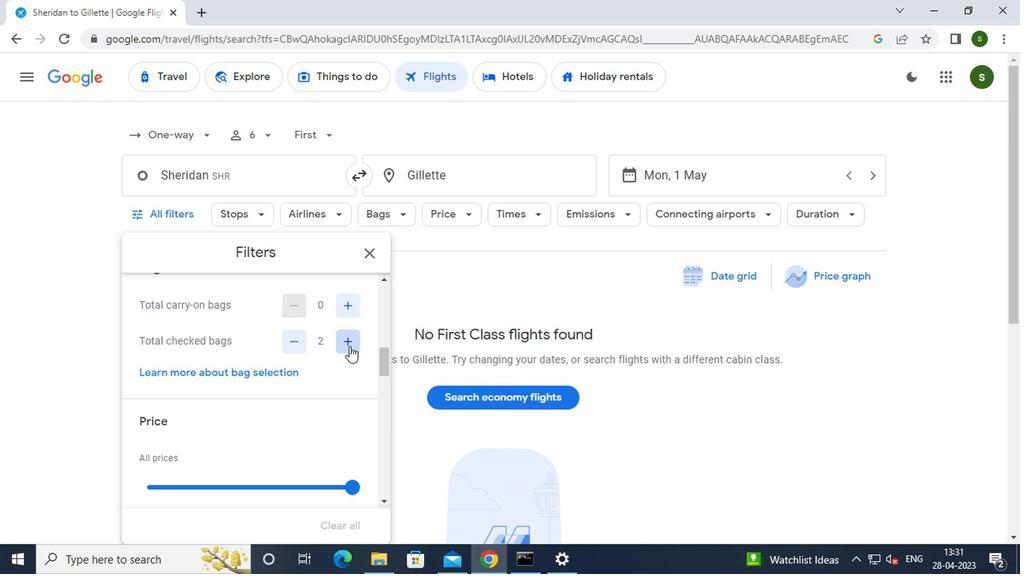 
Action: Mouse pressed left at (349, 346)
Screenshot: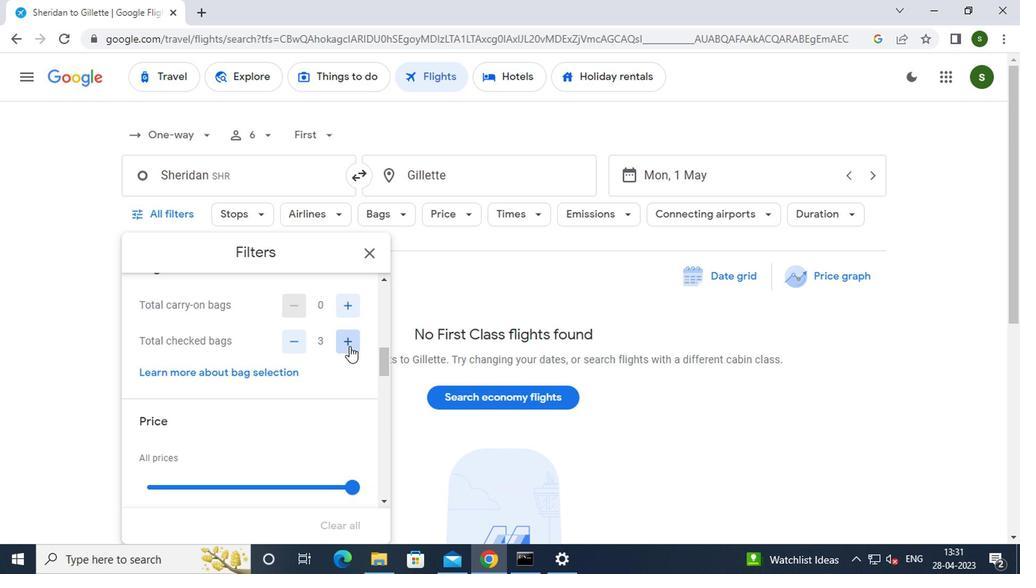 
Action: Mouse pressed left at (349, 346)
Screenshot: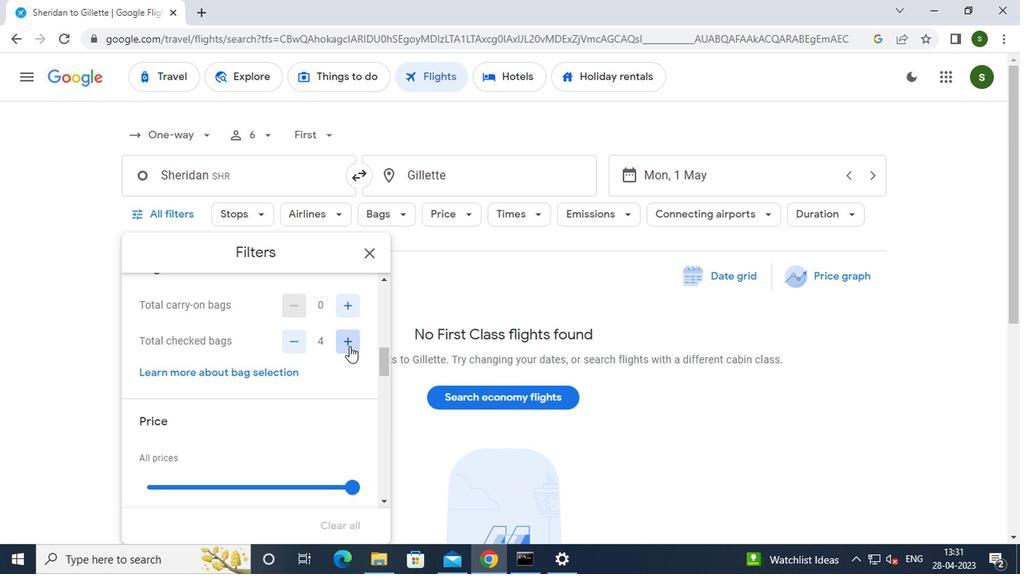 
Action: Mouse pressed left at (349, 346)
Screenshot: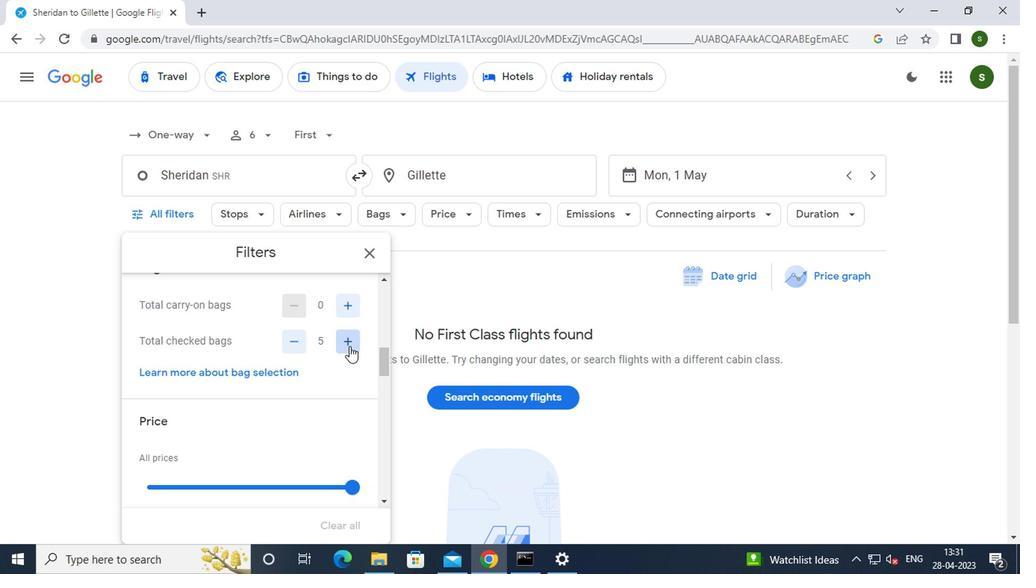 
Action: Mouse moved to (346, 390)
Screenshot: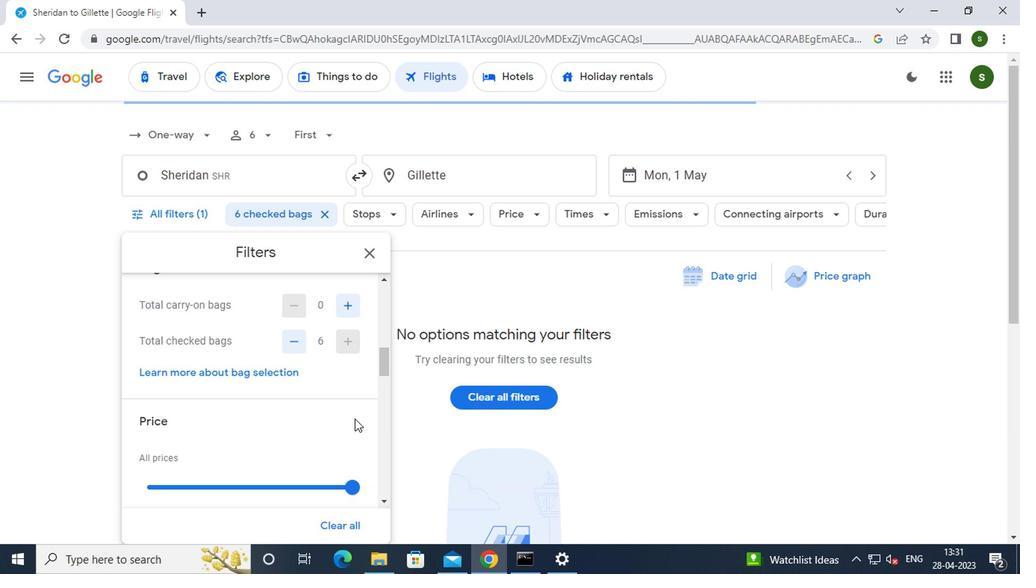 
Action: Mouse scrolled (346, 389) with delta (0, 0)
Screenshot: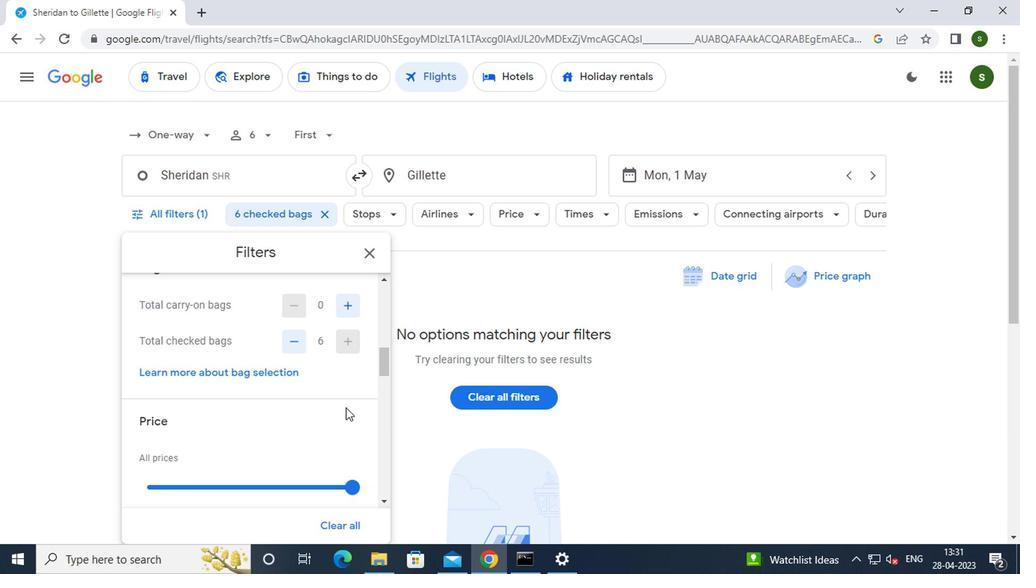 
Action: Mouse moved to (346, 392)
Screenshot: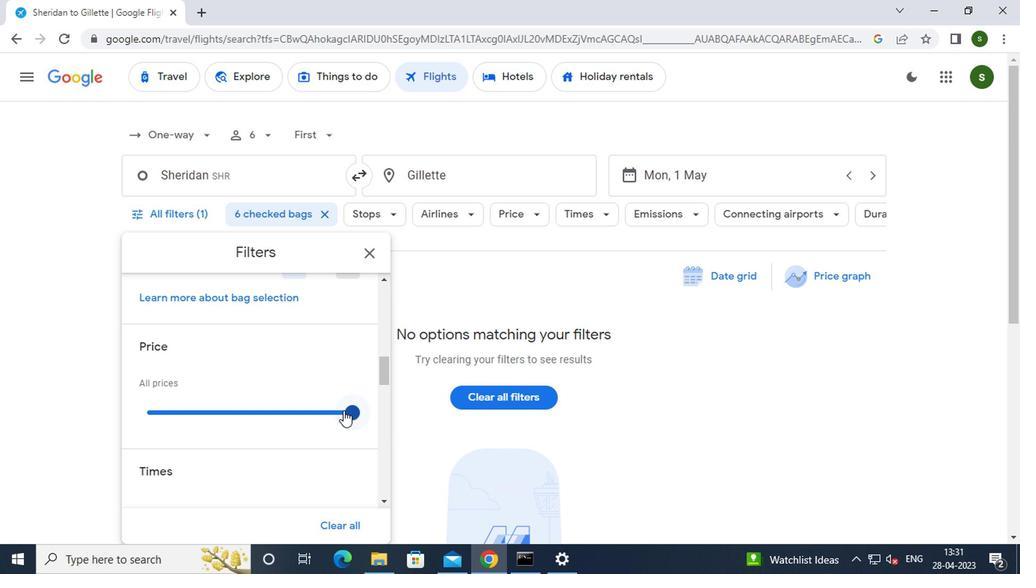 
Action: Mouse pressed left at (346, 392)
Screenshot: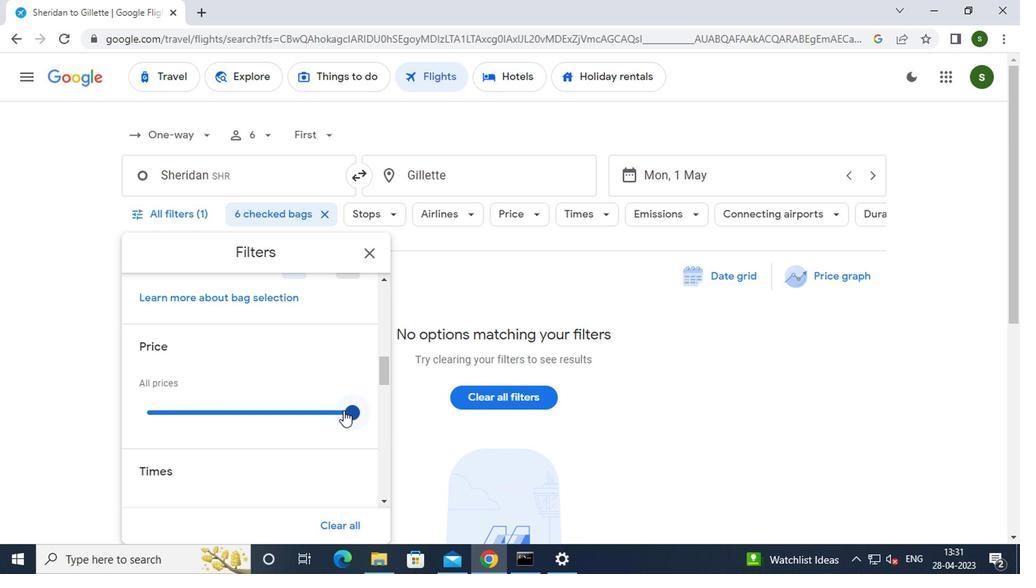 
Action: Mouse moved to (304, 382)
Screenshot: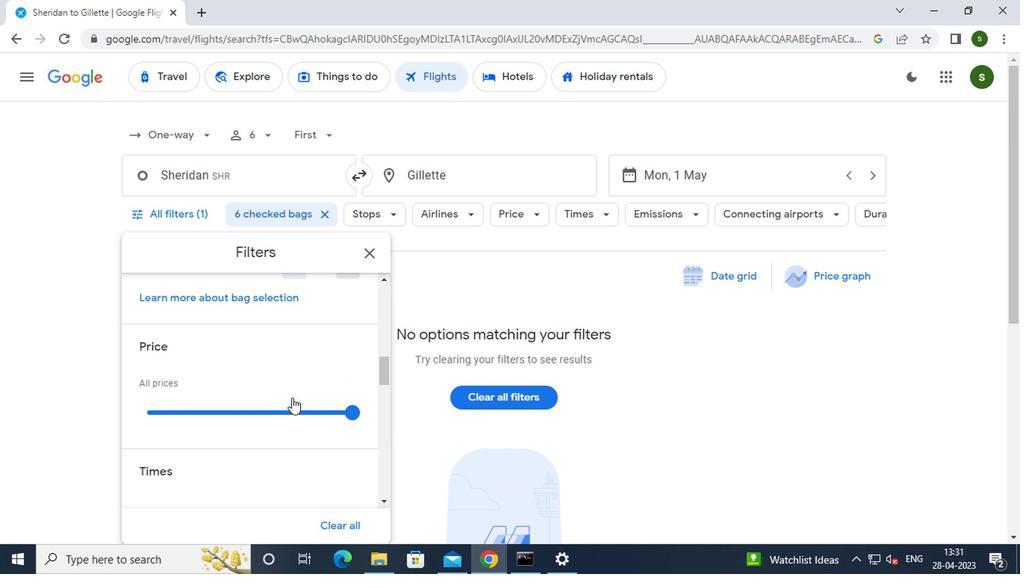 
Action: Mouse scrolled (304, 382) with delta (0, 0)
Screenshot: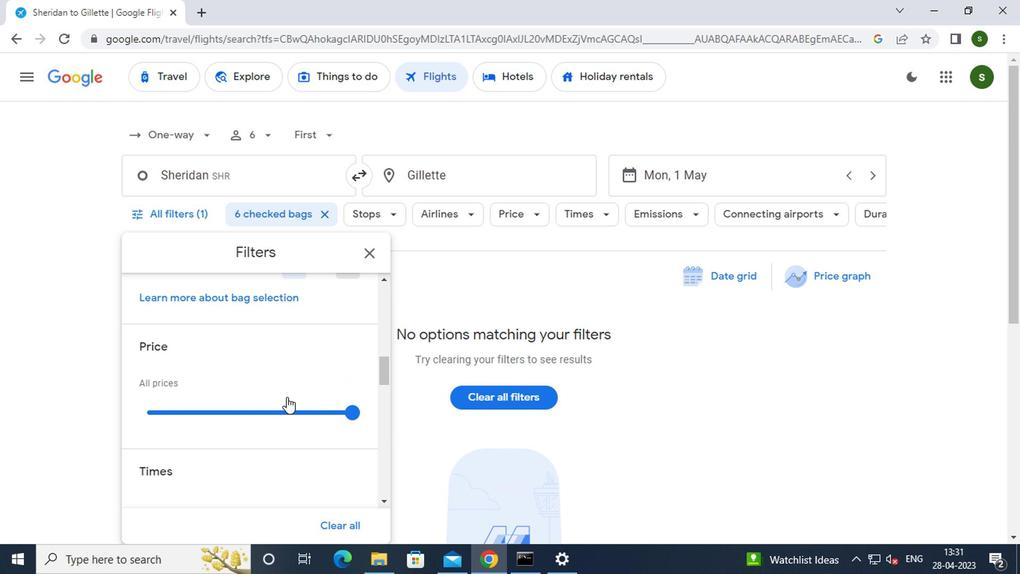 
Action: Mouse moved to (246, 423)
Screenshot: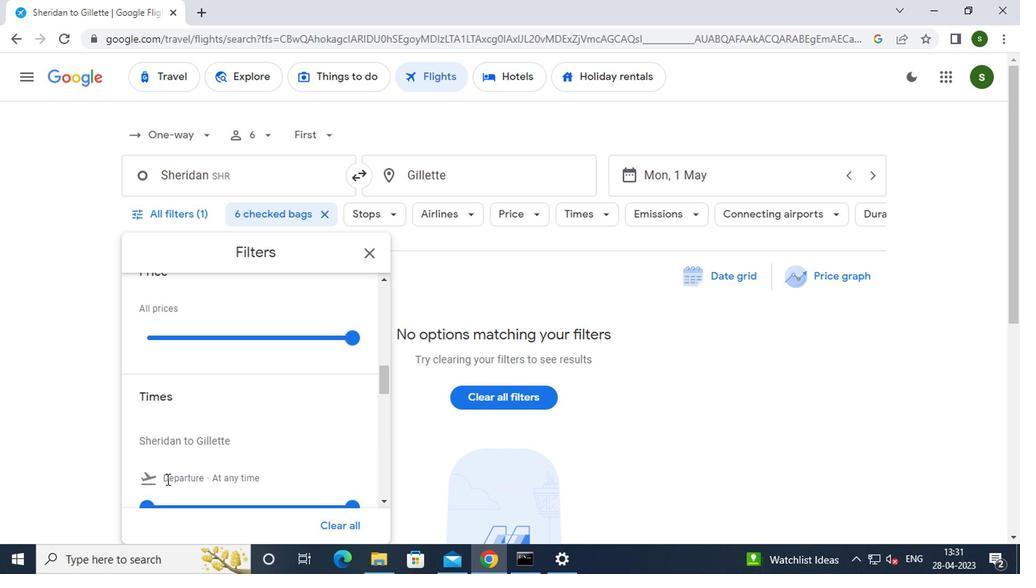 
Action: Mouse scrolled (246, 422) with delta (0, 0)
Screenshot: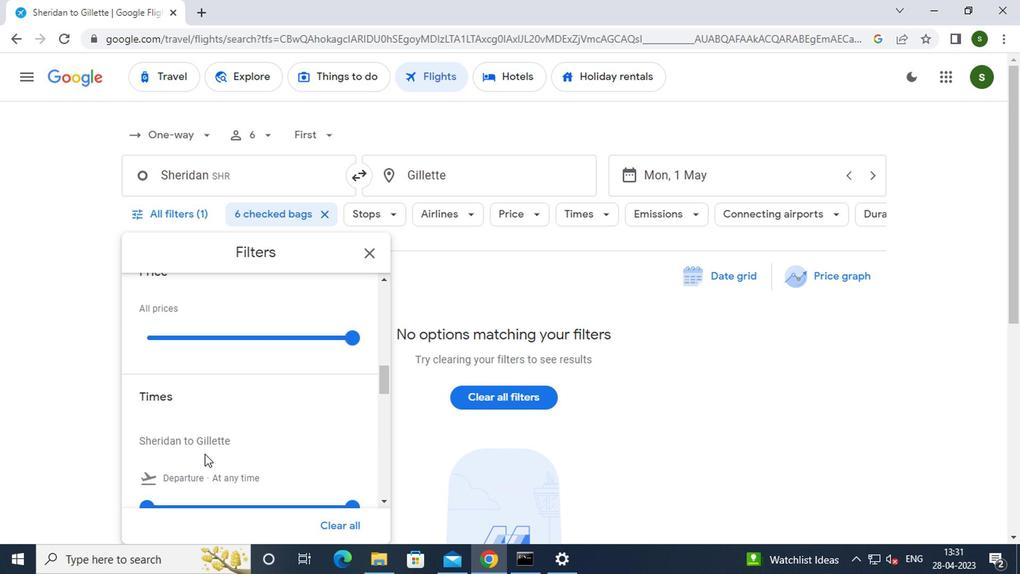 
Action: Mouse moved to (201, 408)
Screenshot: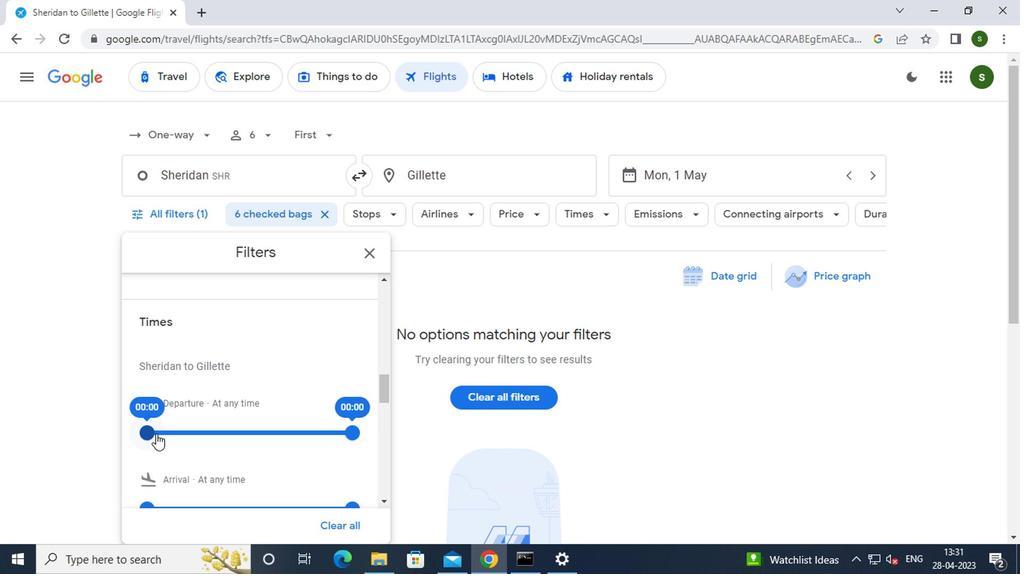 
Action: Mouse pressed left at (201, 408)
Screenshot: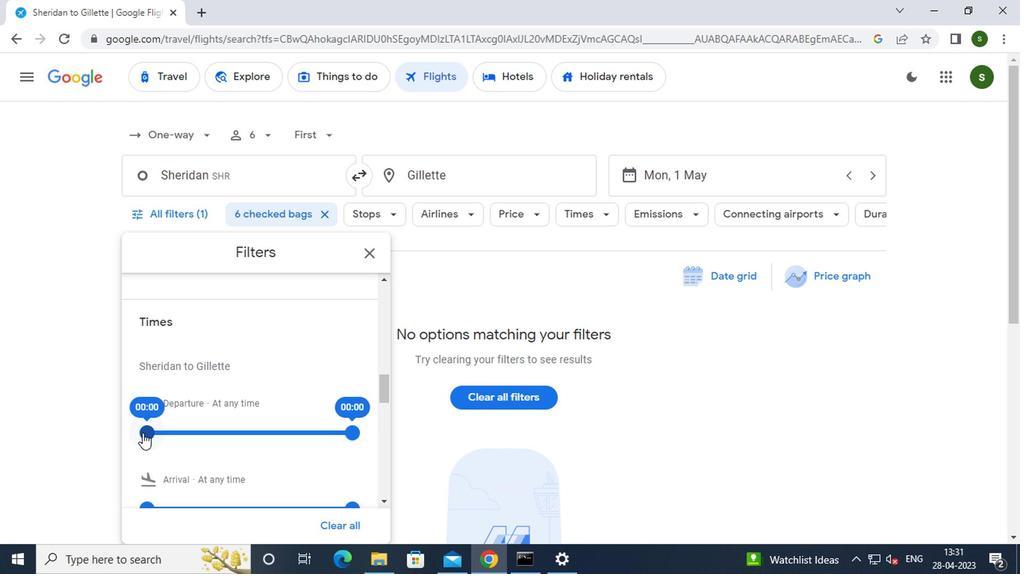 
Action: Mouse moved to (437, 330)
Screenshot: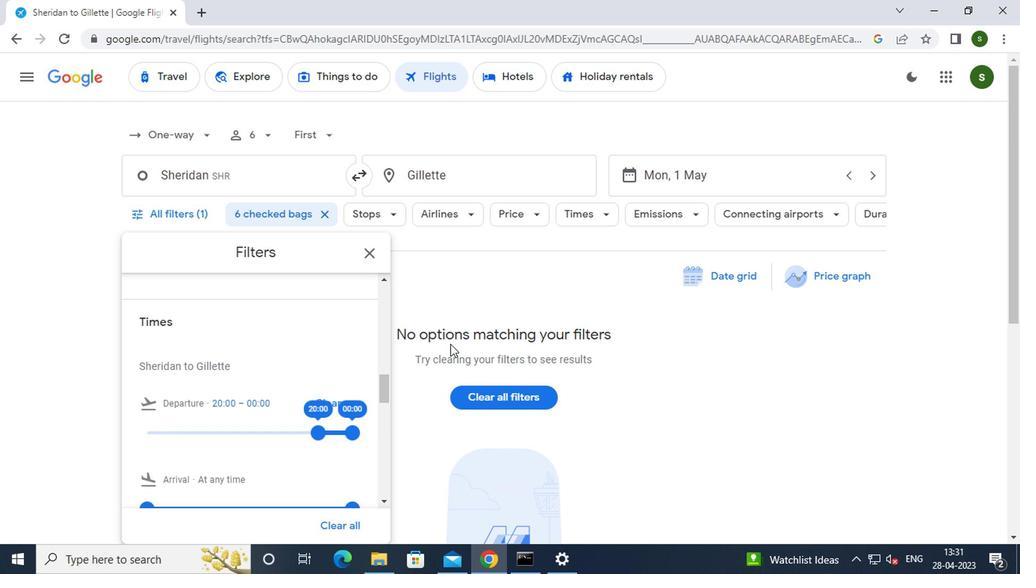 
Action: Mouse pressed left at (437, 330)
Screenshot: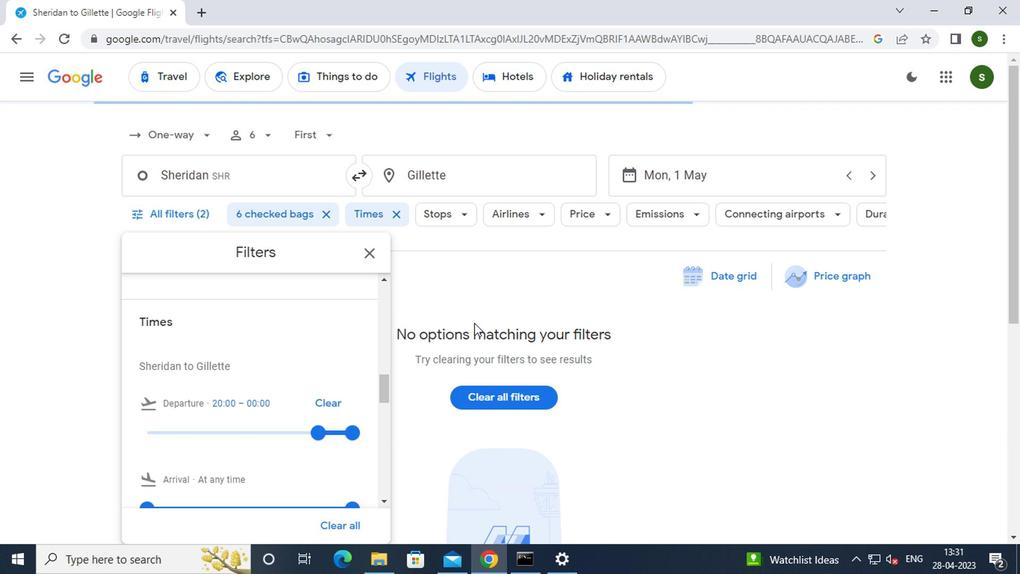 
